 Task: In Heading  Britannic Bold with dark grey 1 1 colour. Font size of heading  '18 Pt. 'Font style of data Calibri. Font size of data  9 Pt. Alignment of headline & data Align top. Fill color in cell of heading  Red. Font color of data Black. Apply border in Data Diagonal Down Border. In the sheet  Attendance Tracking Spreadsheetbook
Action: Mouse moved to (5, 16)
Screenshot: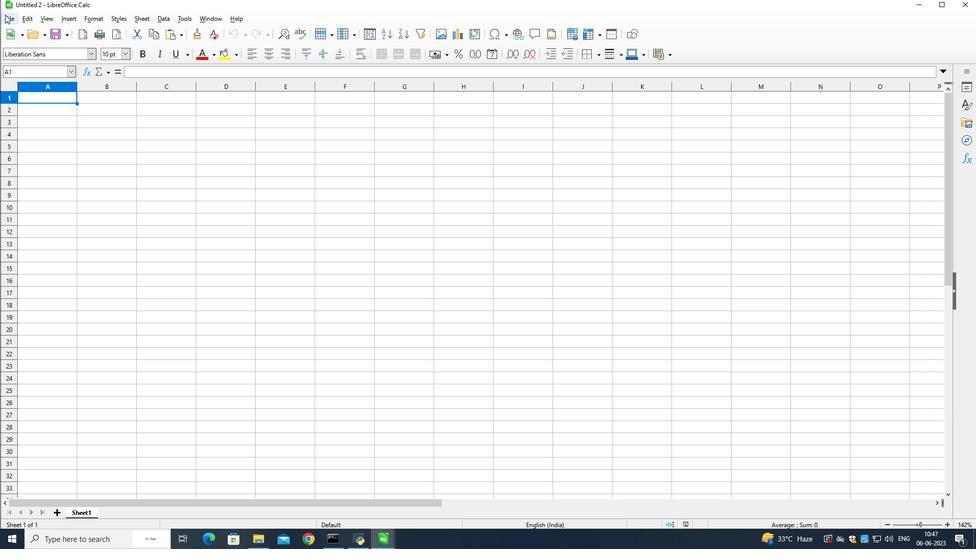 
Action: Mouse pressed left at (5, 16)
Screenshot: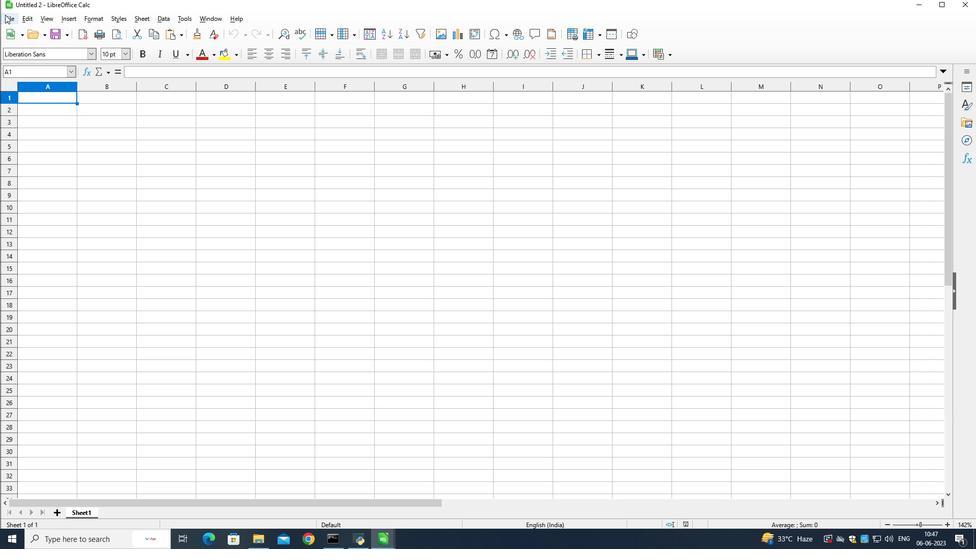 
Action: Mouse moved to (38, 38)
Screenshot: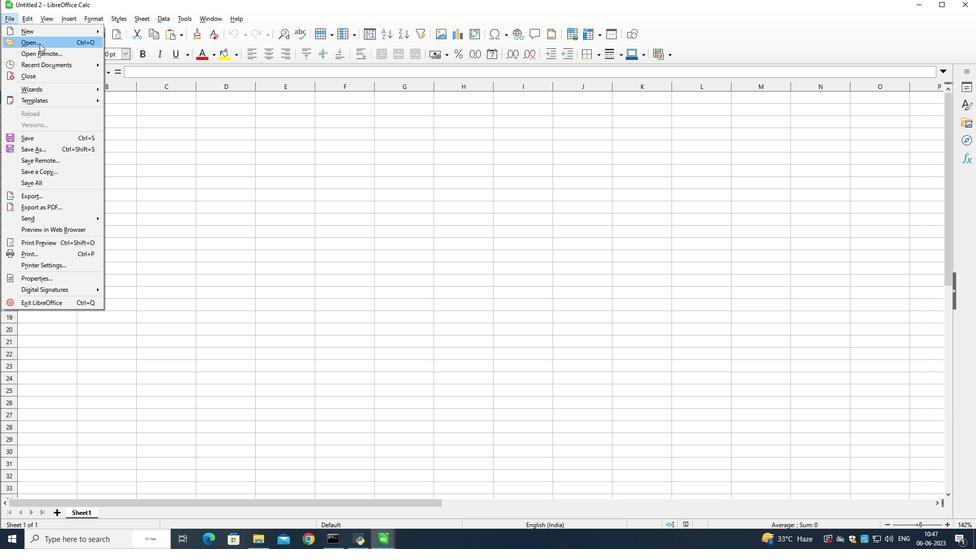 
Action: Mouse pressed left at (38, 38)
Screenshot: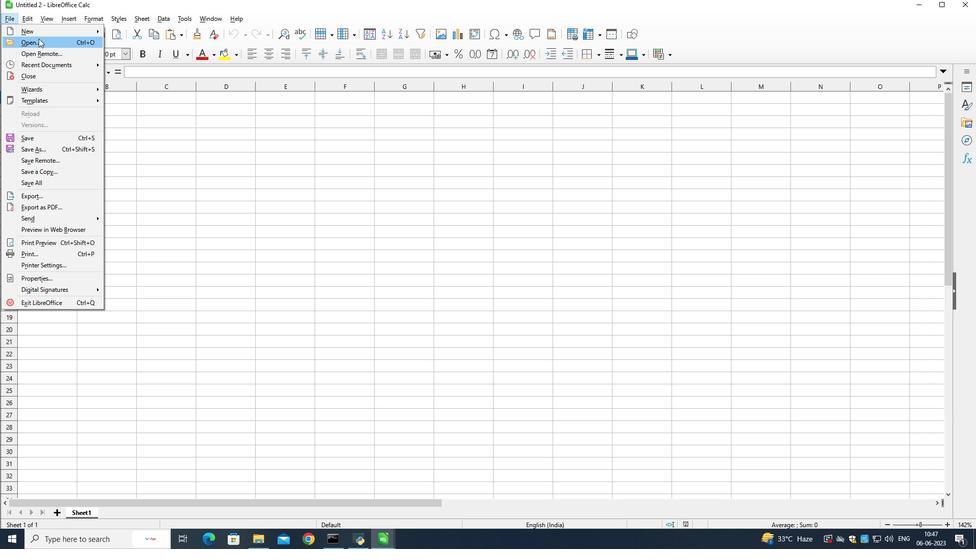 
Action: Mouse moved to (62, 135)
Screenshot: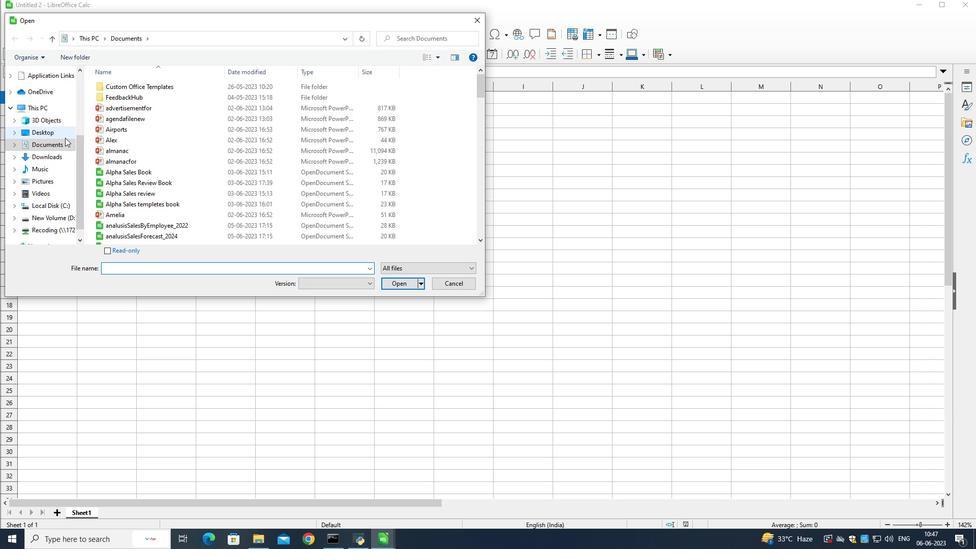 
Action: Mouse scrolled (62, 136) with delta (0, 0)
Screenshot: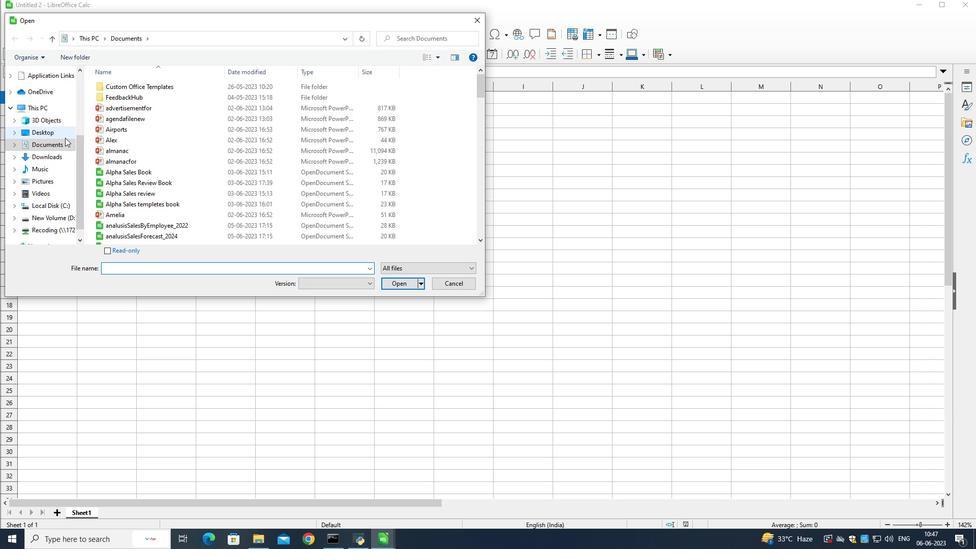 
Action: Mouse moved to (61, 134)
Screenshot: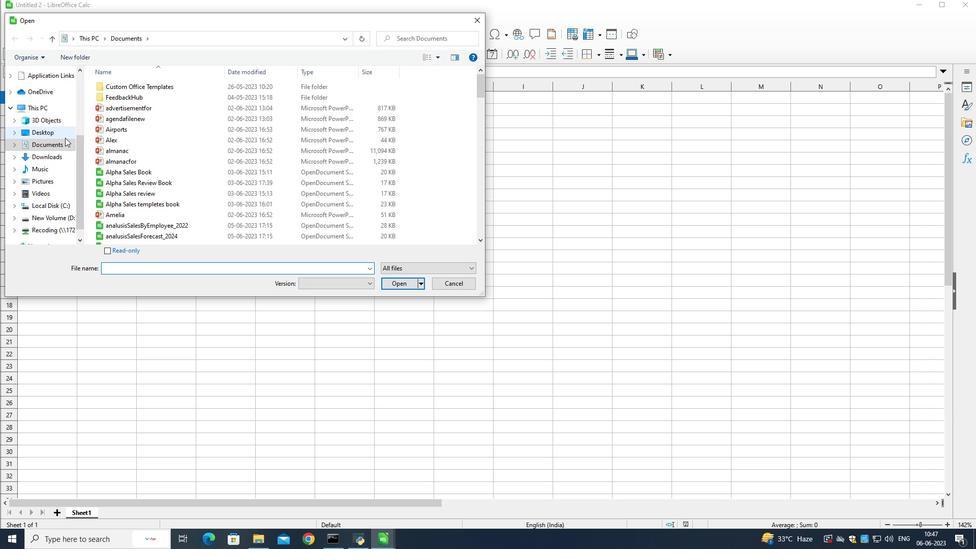
Action: Mouse scrolled (61, 134) with delta (0, 0)
Screenshot: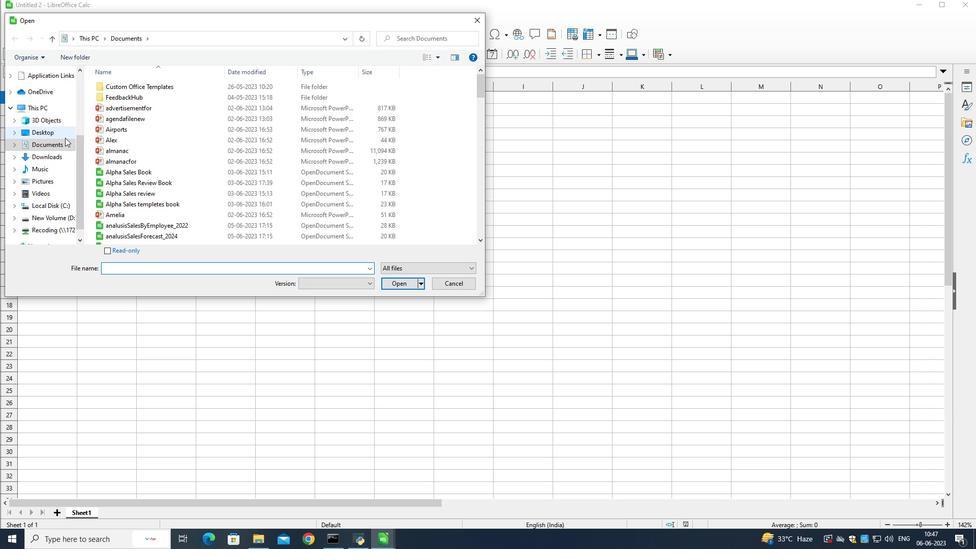 
Action: Mouse moved to (60, 131)
Screenshot: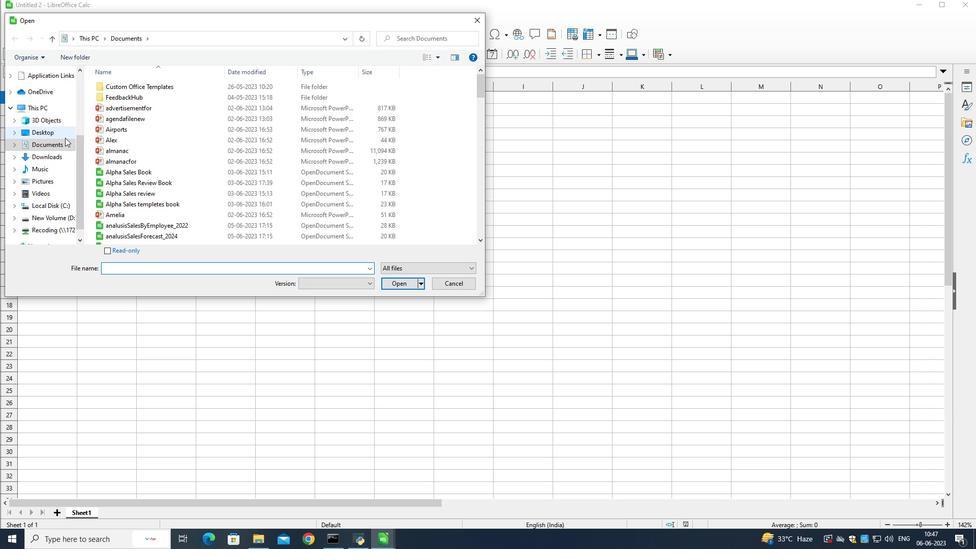 
Action: Mouse scrolled (60, 132) with delta (0, 0)
Screenshot: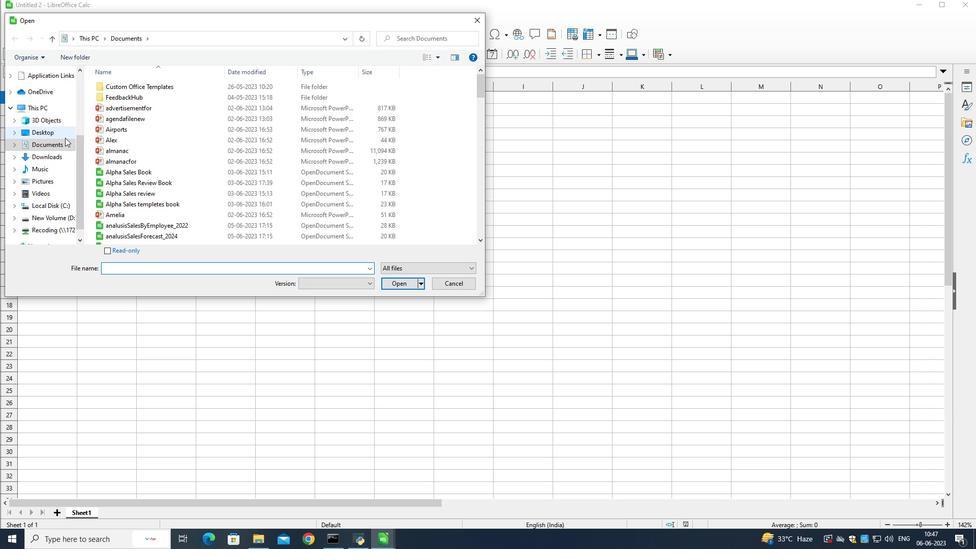 
Action: Mouse moved to (60, 129)
Screenshot: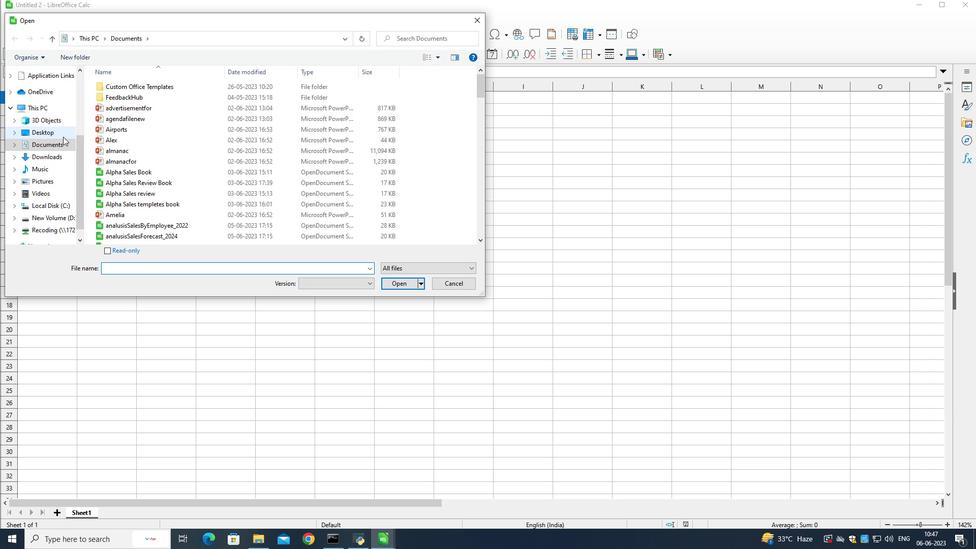 
Action: Mouse scrolled (60, 129) with delta (0, 0)
Screenshot: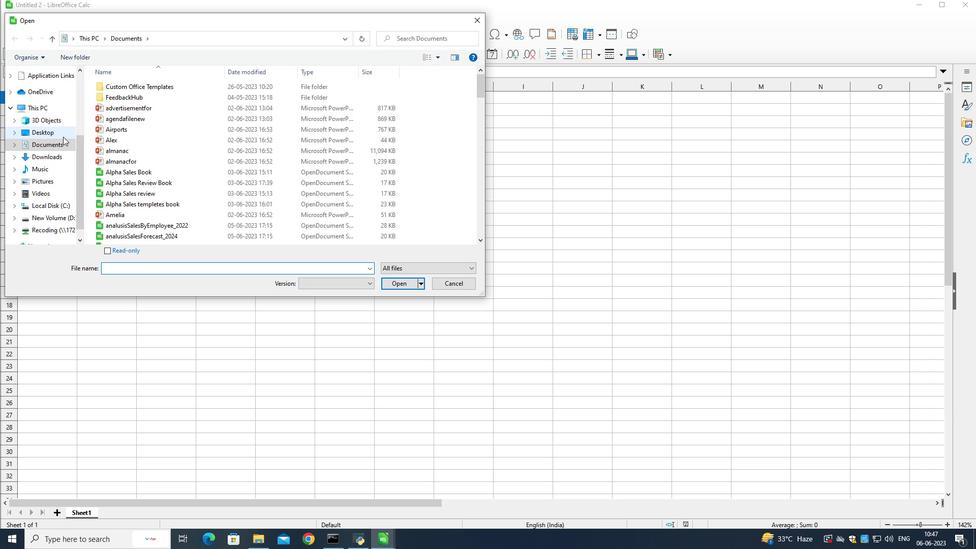 
Action: Mouse moved to (60, 129)
Screenshot: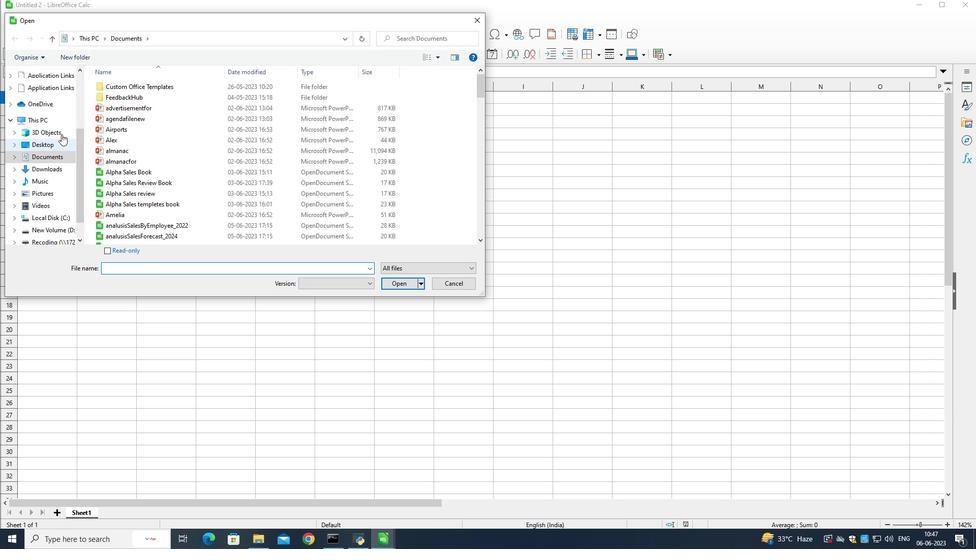 
Action: Mouse scrolled (60, 129) with delta (0, 0)
Screenshot: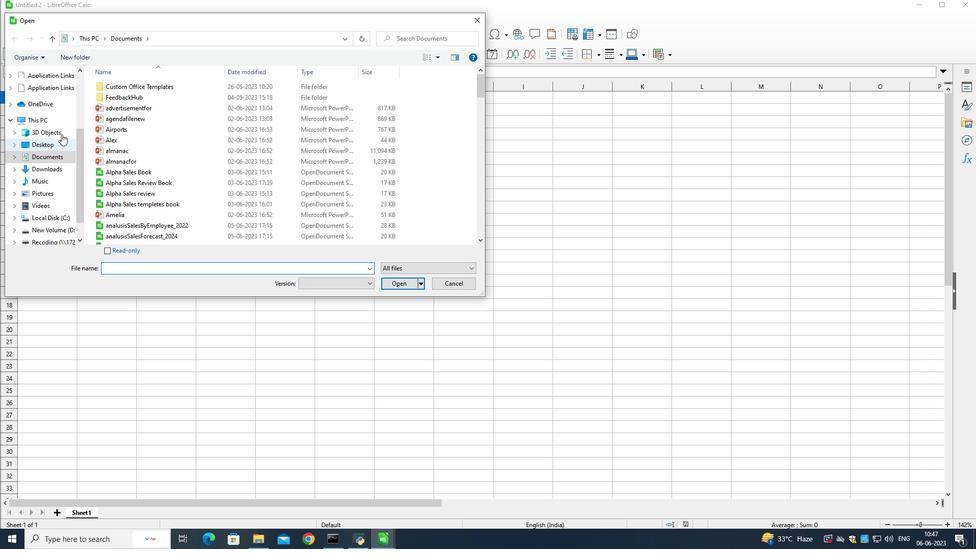 
Action: Mouse moved to (60, 126)
Screenshot: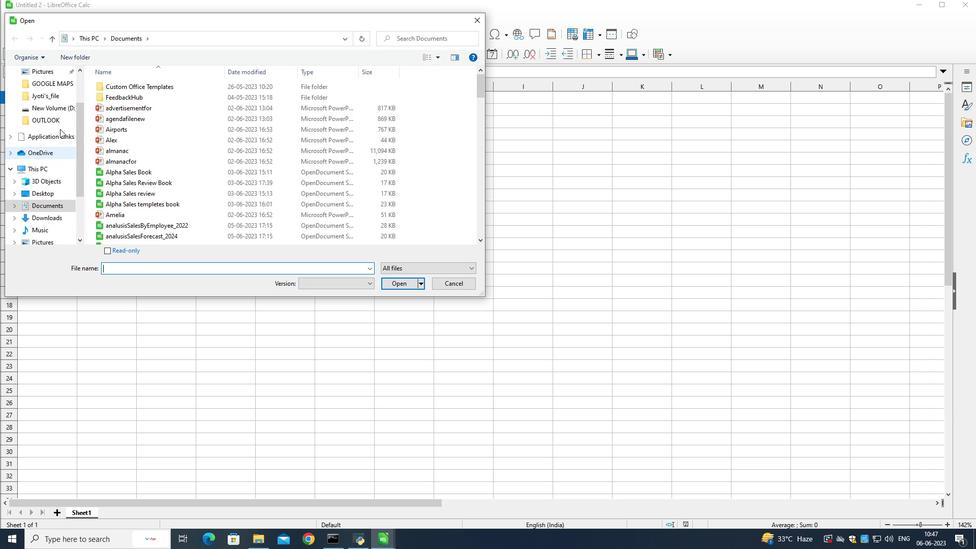 
Action: Mouse scrolled (60, 129) with delta (0, 0)
Screenshot: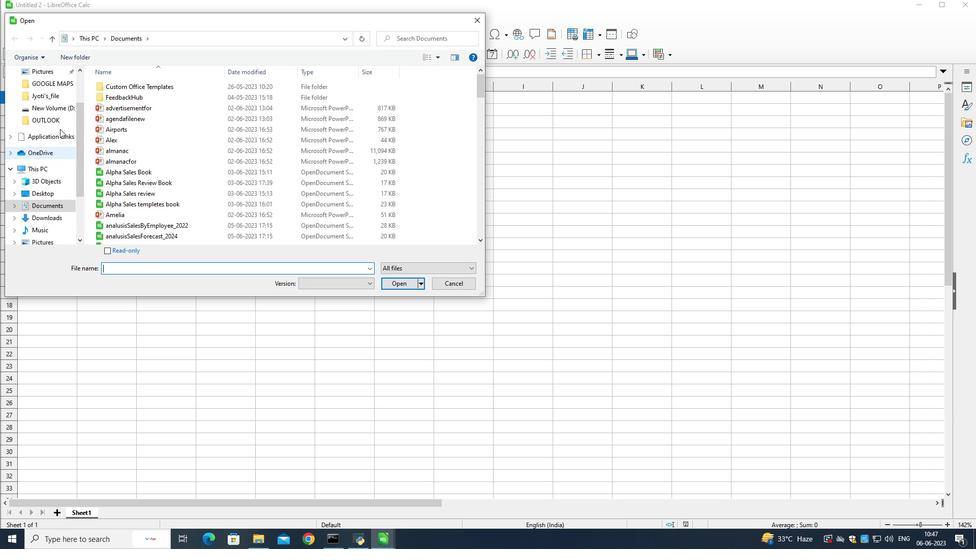 
Action: Mouse scrolled (60, 128) with delta (0, 0)
Screenshot: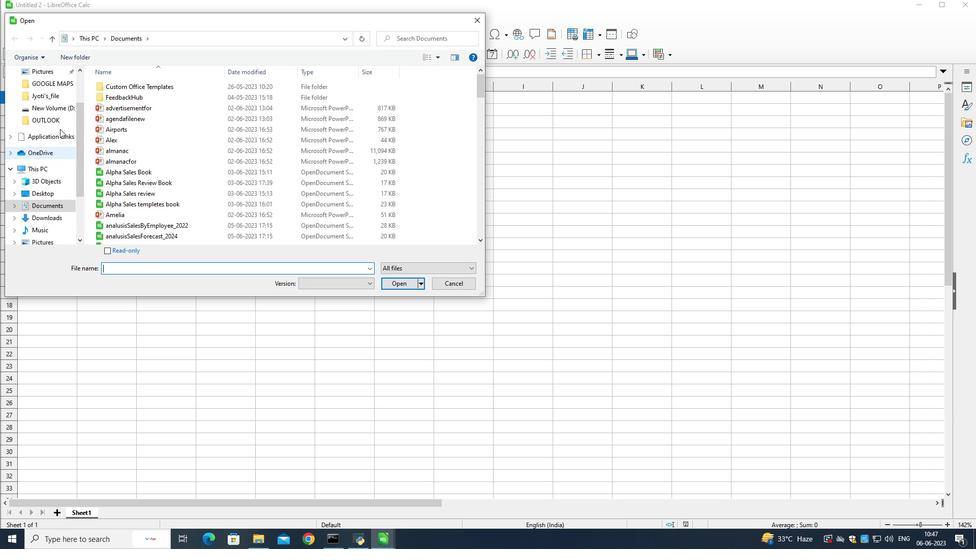 
Action: Mouse moved to (60, 126)
Screenshot: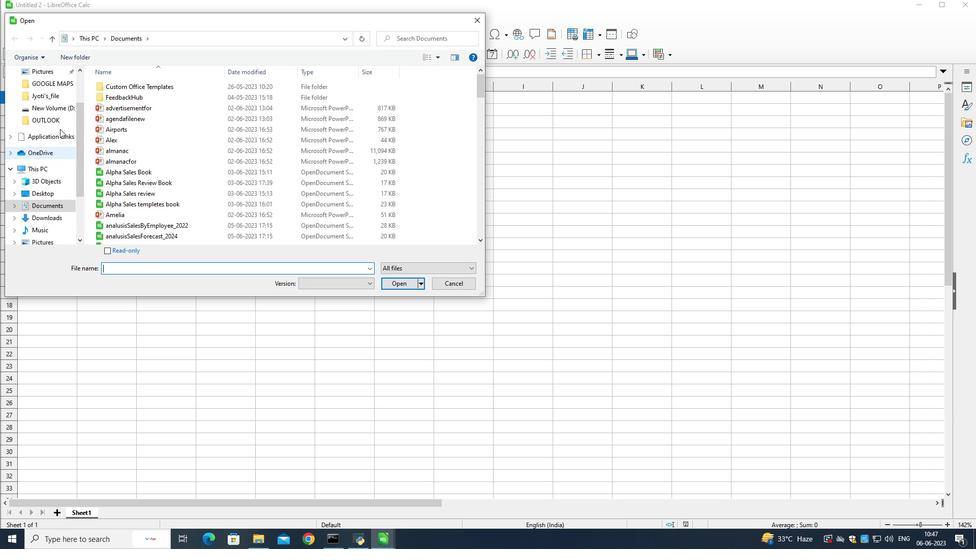 
Action: Mouse scrolled (60, 127) with delta (0, 0)
Screenshot: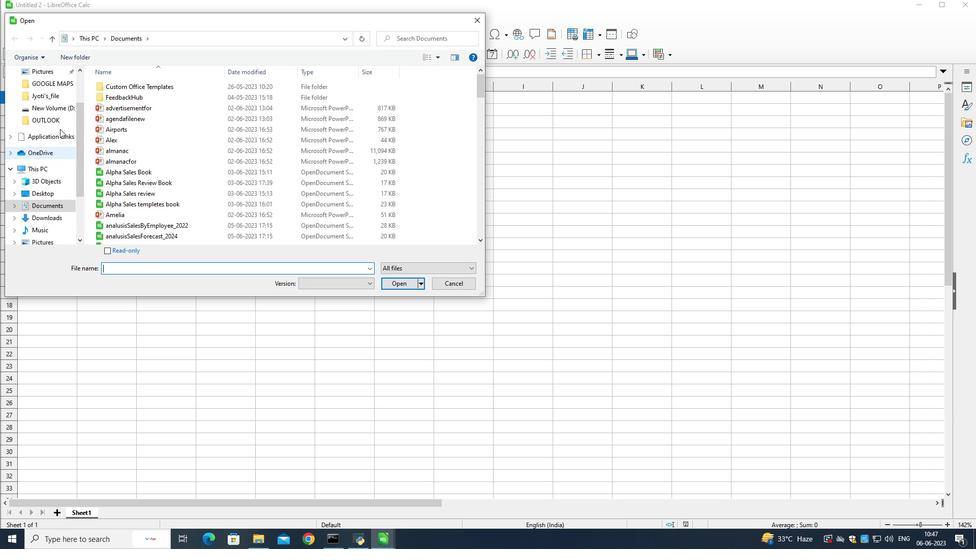 
Action: Mouse scrolled (60, 126) with delta (0, 0)
Screenshot: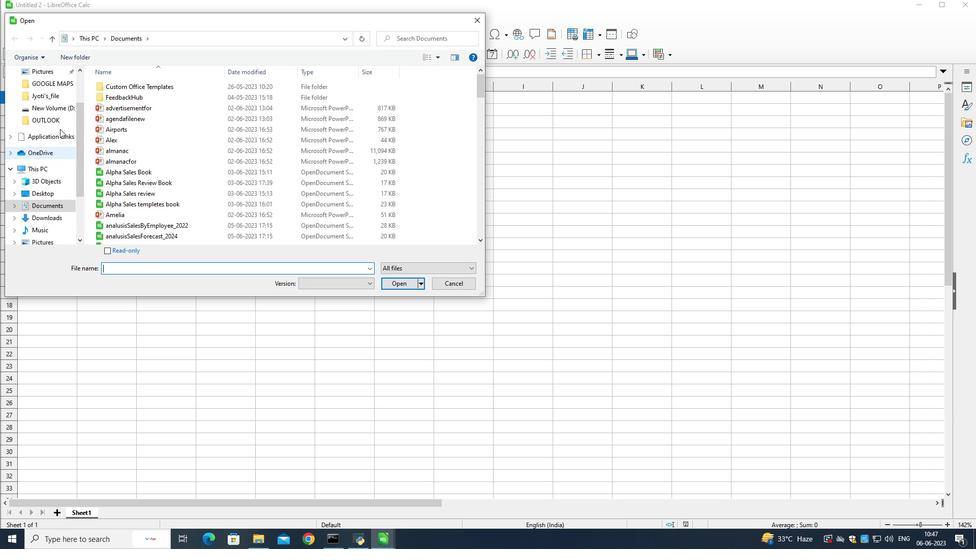 
Action: Mouse moved to (49, 81)
Screenshot: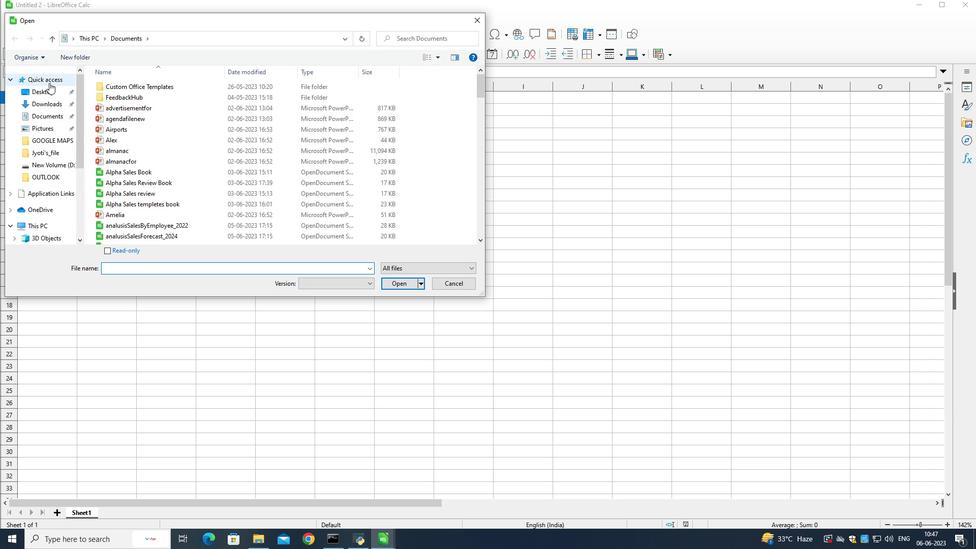 
Action: Mouse pressed left at (49, 81)
Screenshot: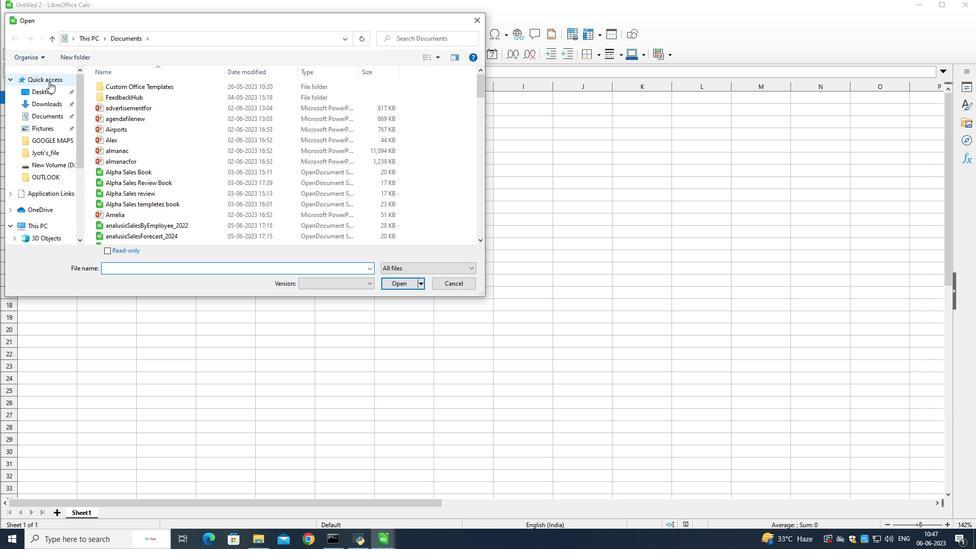 
Action: Mouse moved to (201, 202)
Screenshot: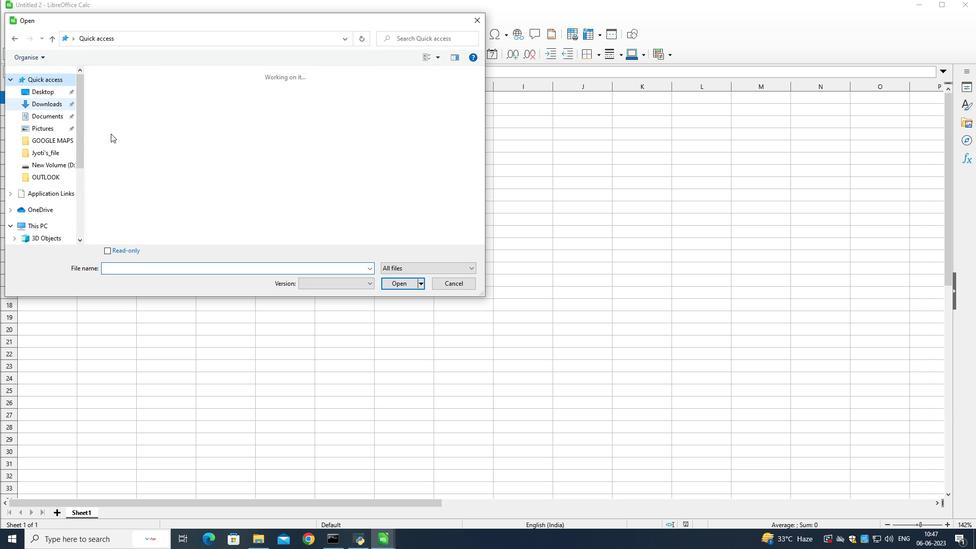 
Action: Mouse scrolled (201, 203) with delta (0, 0)
Screenshot: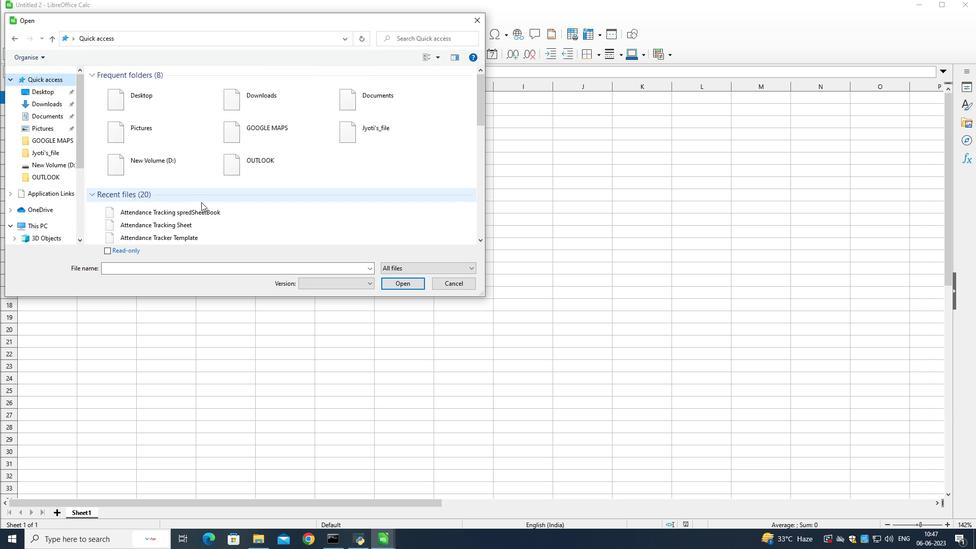 
Action: Mouse scrolled (201, 203) with delta (0, 0)
Screenshot: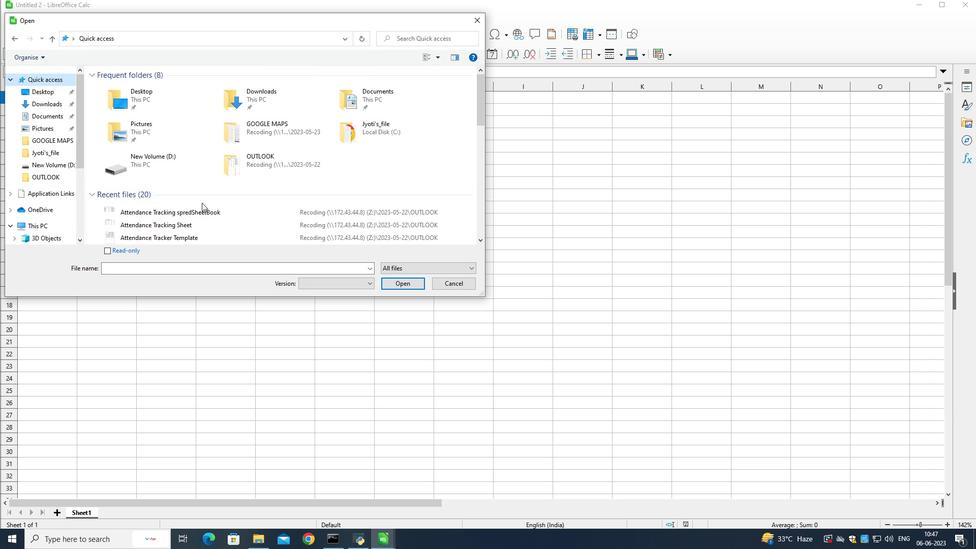 
Action: Mouse scrolled (201, 203) with delta (0, 0)
Screenshot: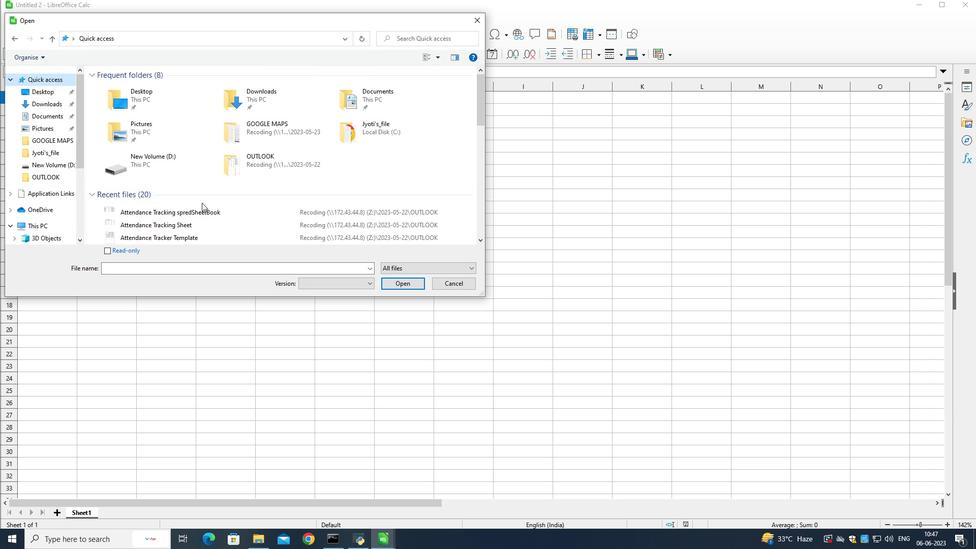 
Action: Mouse scrolled (201, 203) with delta (0, 0)
Screenshot: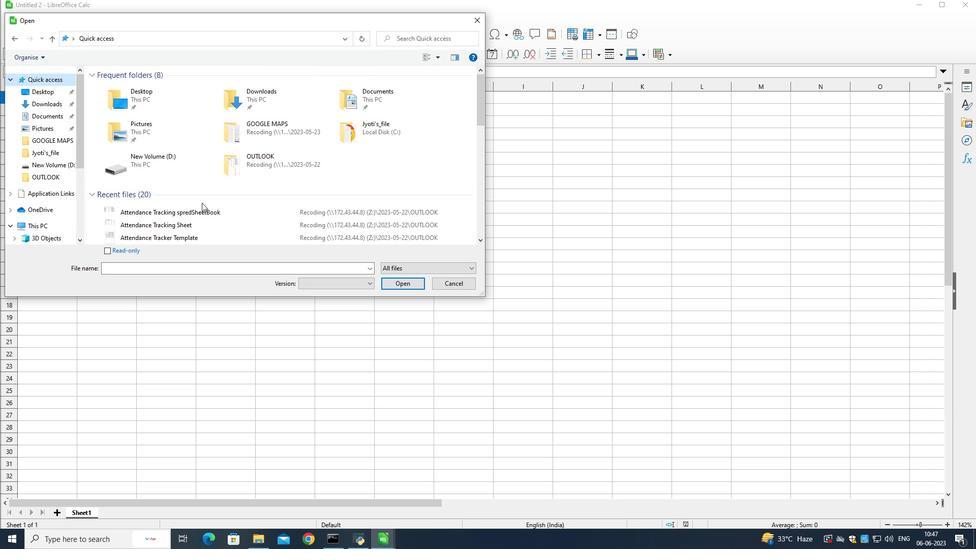 
Action: Mouse moved to (200, 212)
Screenshot: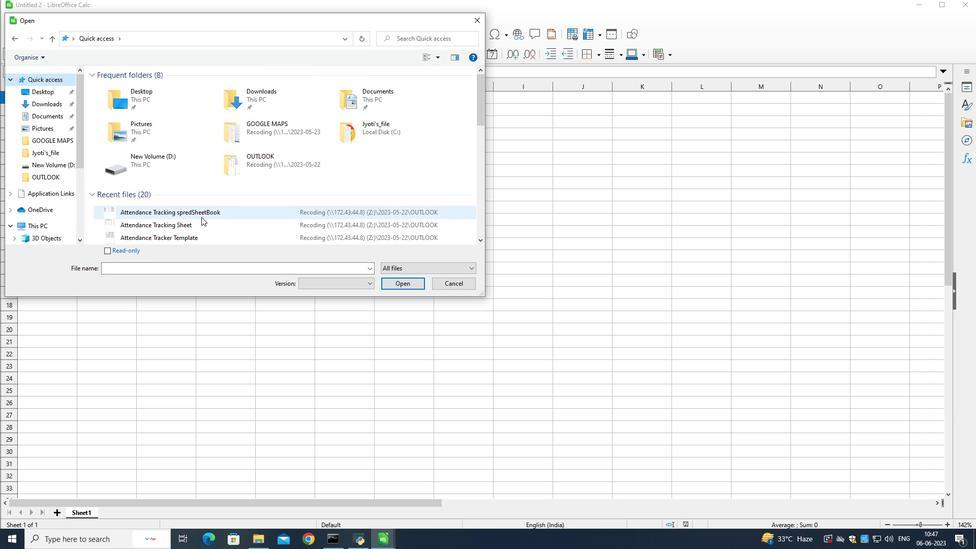 
Action: Mouse pressed left at (200, 212)
Screenshot: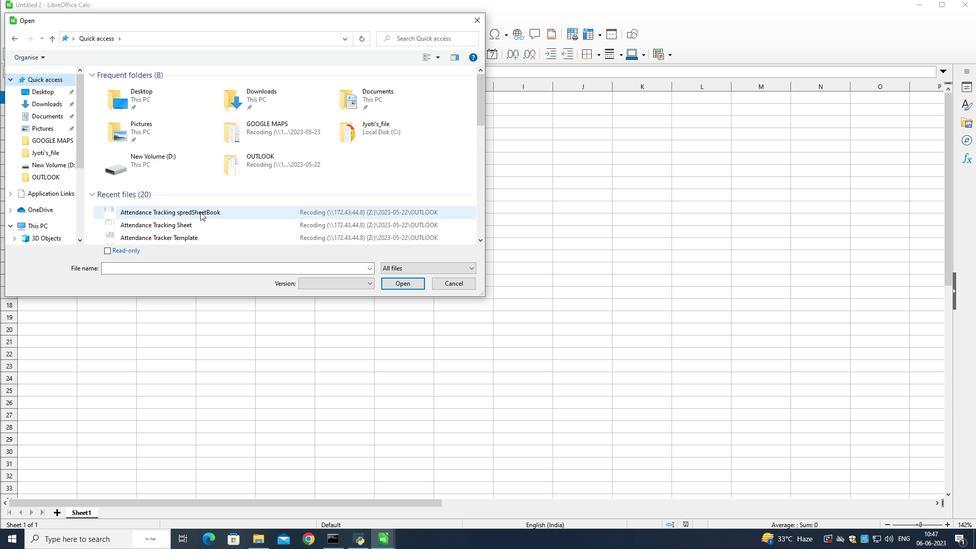 
Action: Mouse moved to (397, 285)
Screenshot: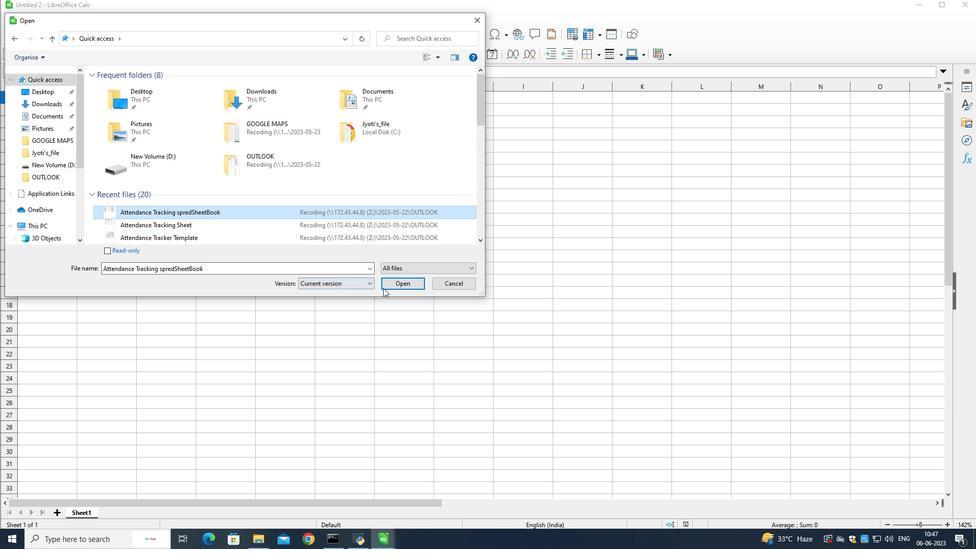 
Action: Mouse pressed left at (397, 285)
Screenshot: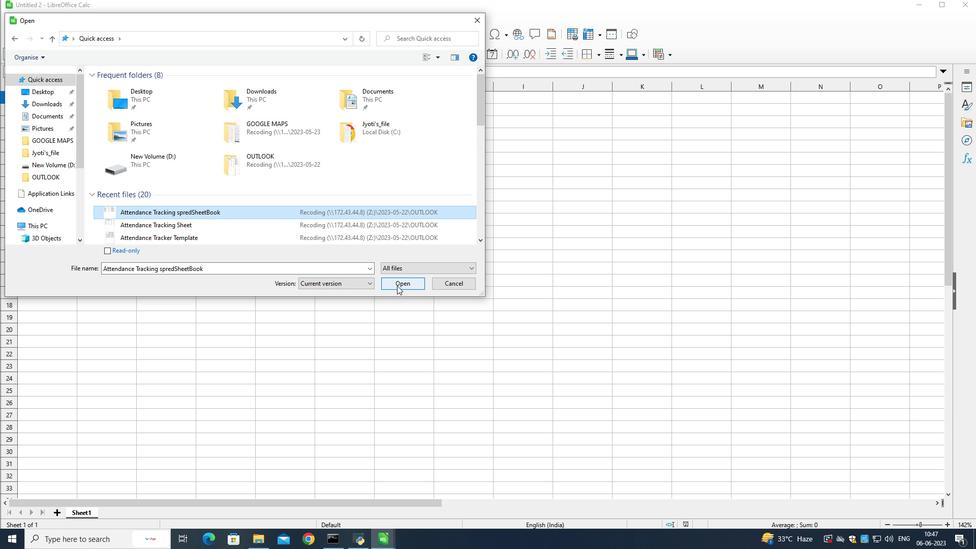 
Action: Mouse moved to (135, 107)
Screenshot: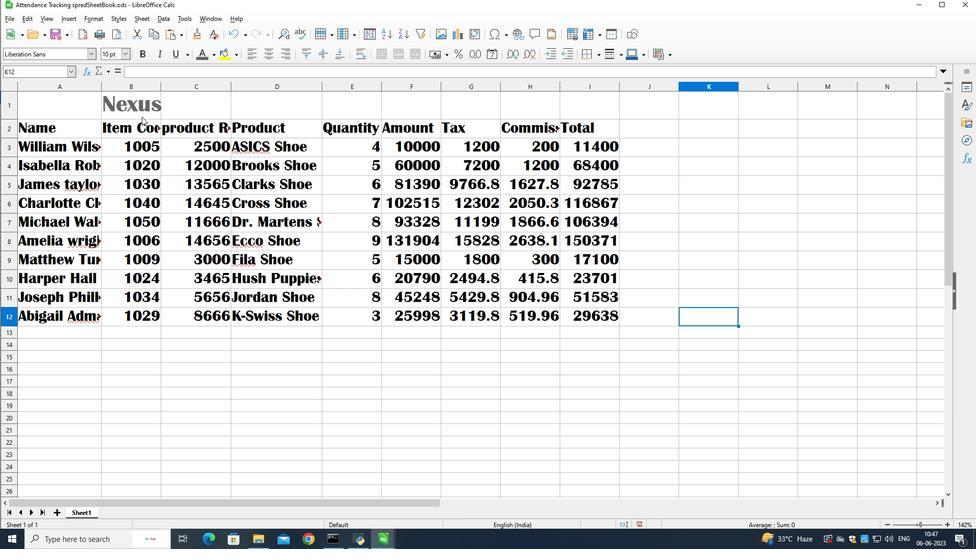
Action: Mouse pressed left at (135, 107)
Screenshot: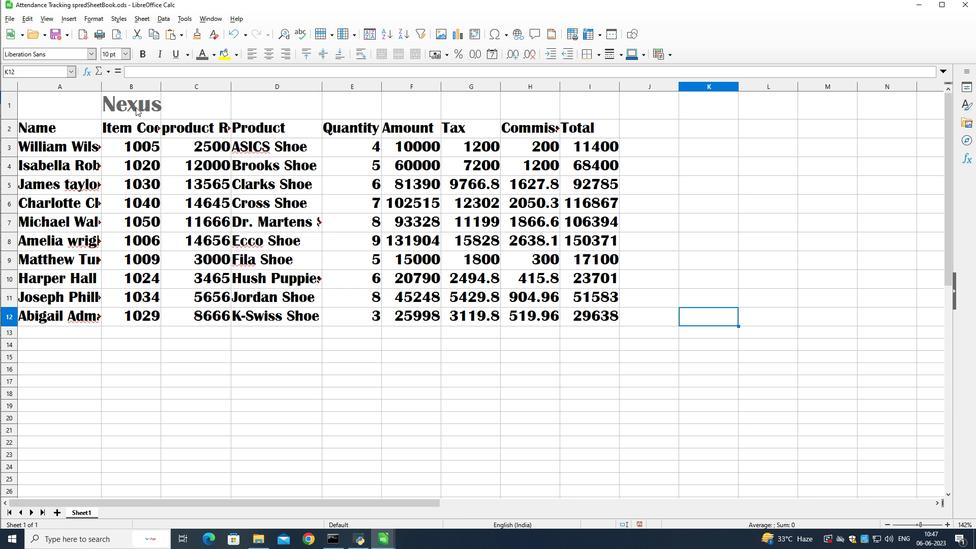 
Action: Mouse pressed left at (135, 107)
Screenshot: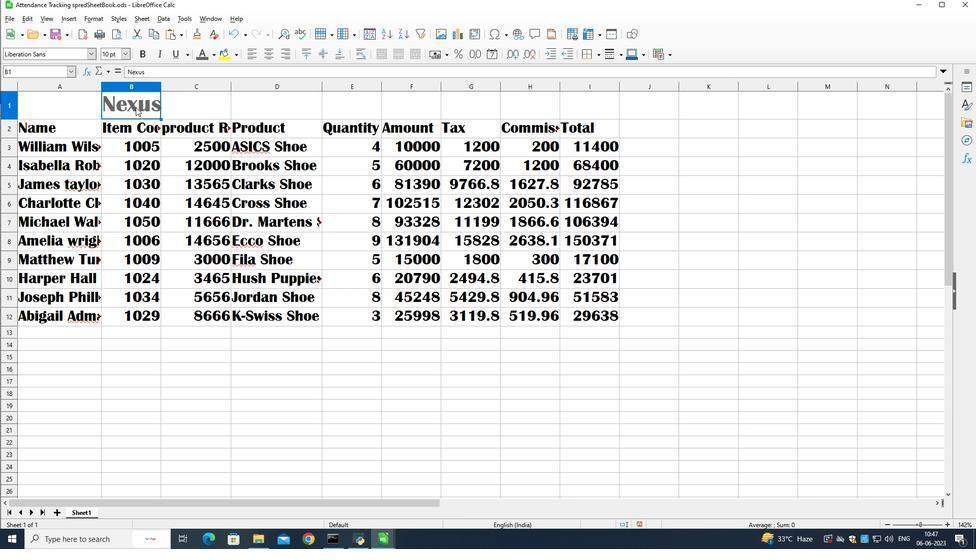 
Action: Mouse moved to (135, 107)
Screenshot: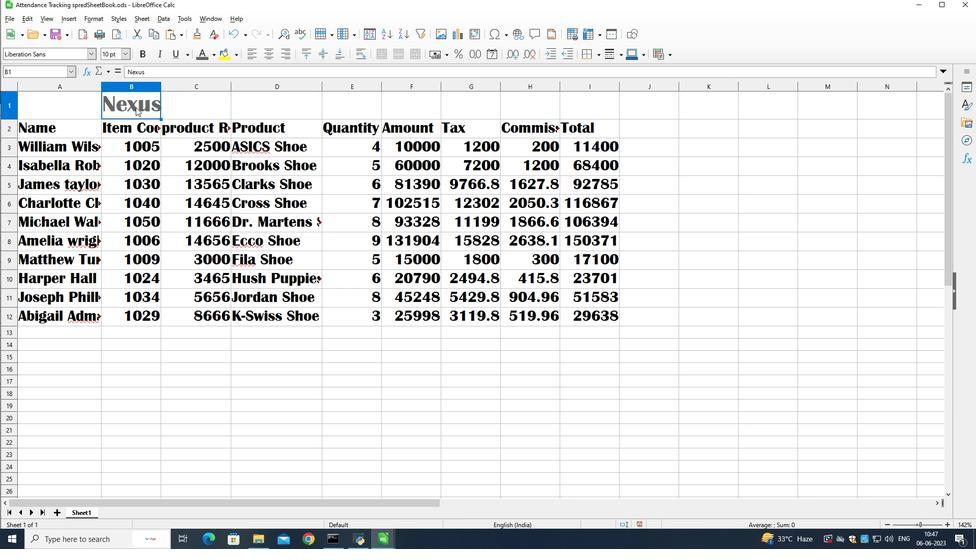 
Action: Mouse pressed left at (135, 107)
Screenshot: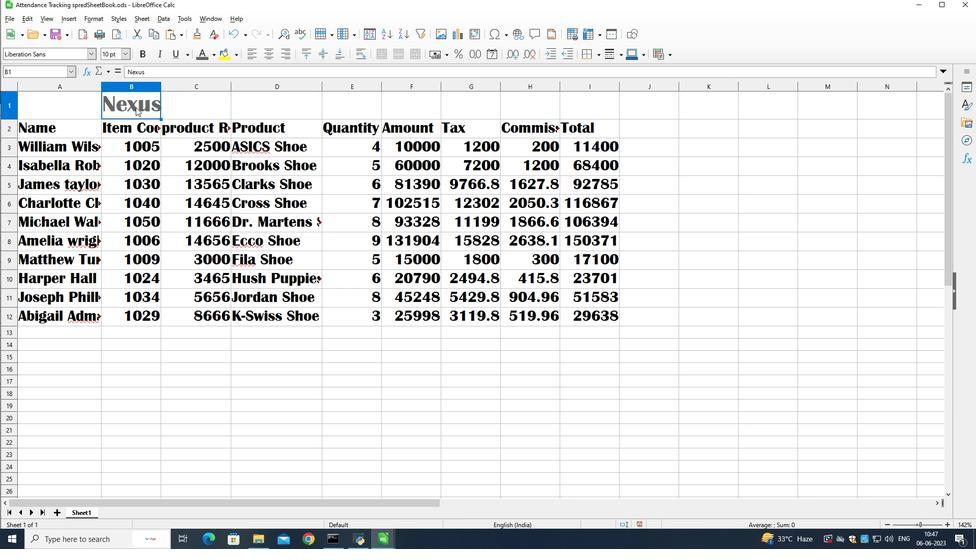 
Action: Mouse moved to (59, 52)
Screenshot: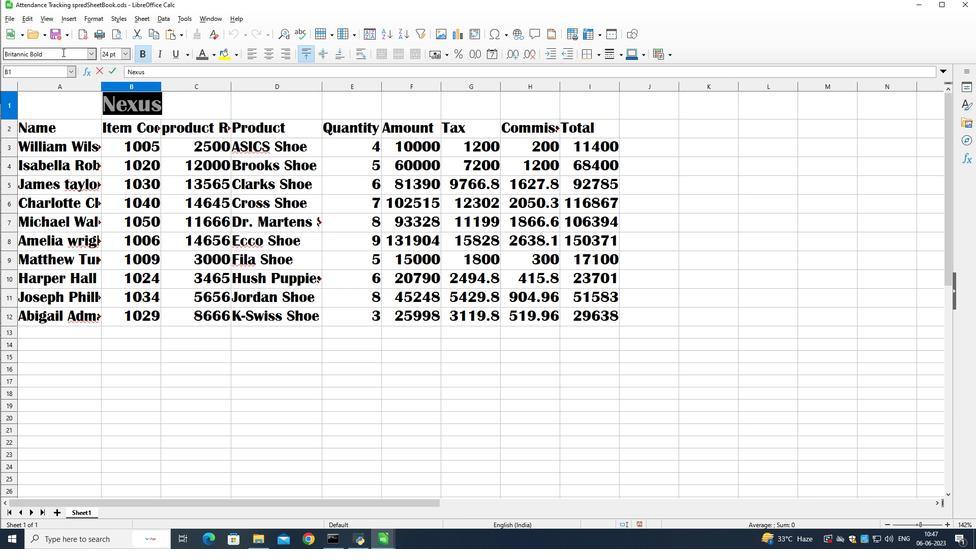 
Action: Mouse pressed left at (59, 52)
Screenshot: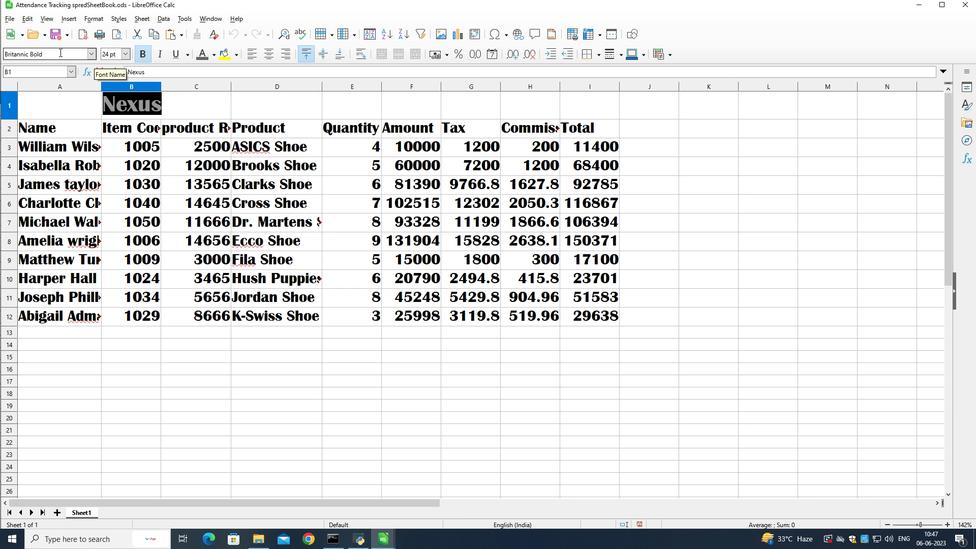 
Action: Mouse pressed left at (59, 52)
Screenshot: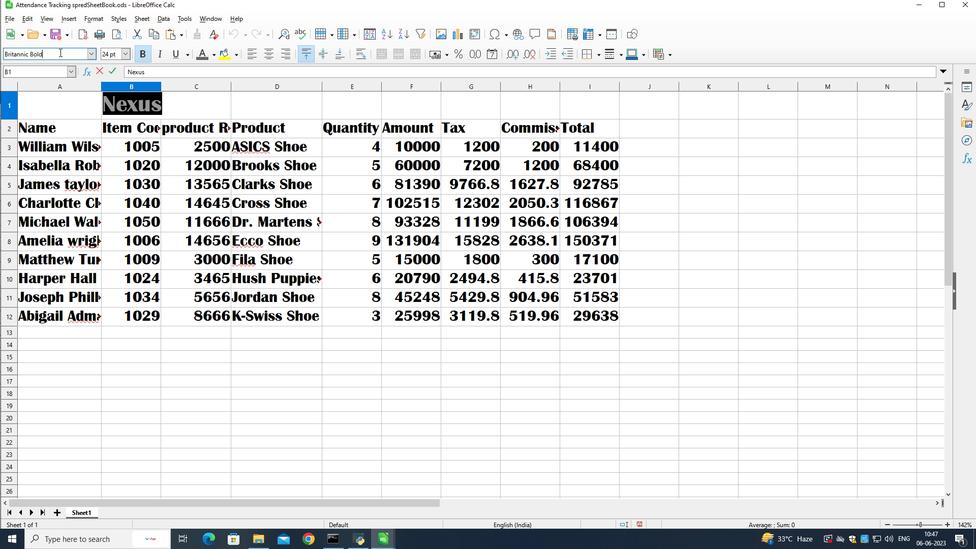 
Action: Mouse pressed left at (59, 52)
Screenshot: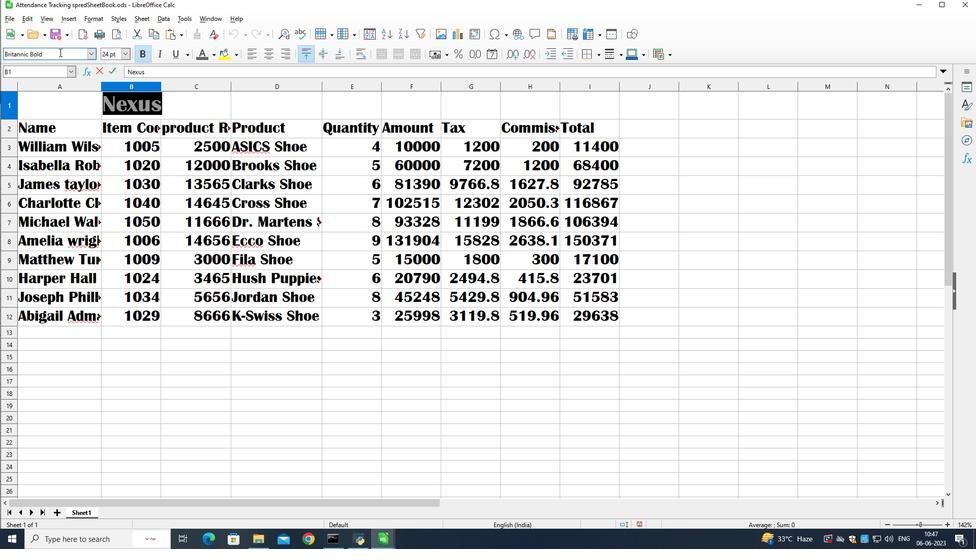 
Action: Mouse pressed left at (59, 52)
Screenshot: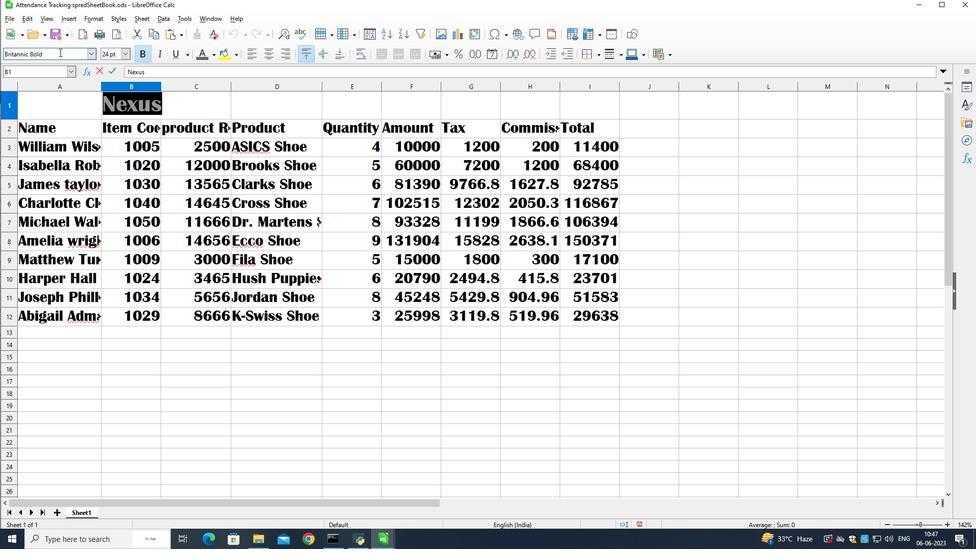 
Action: Key pressed <Key.enter>
Screenshot: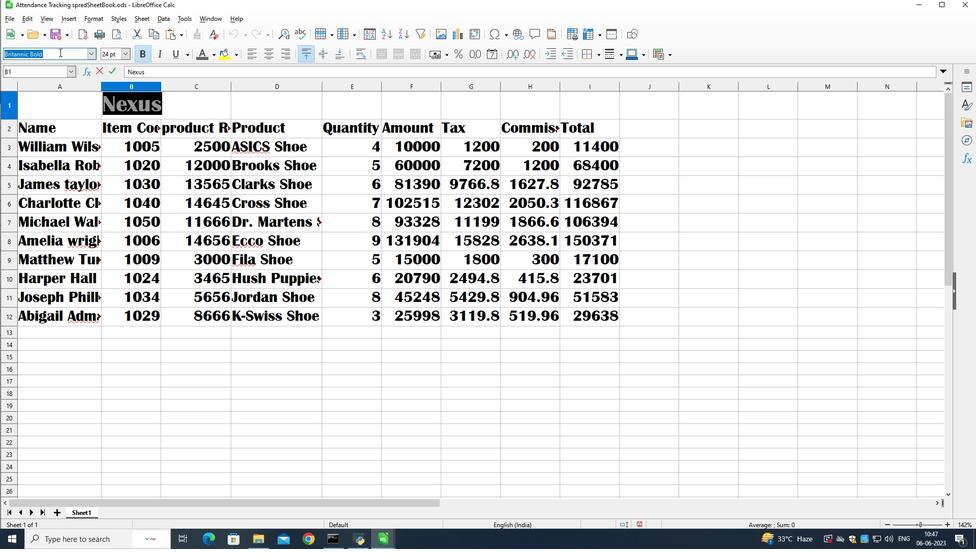 
Action: Mouse moved to (199, 50)
Screenshot: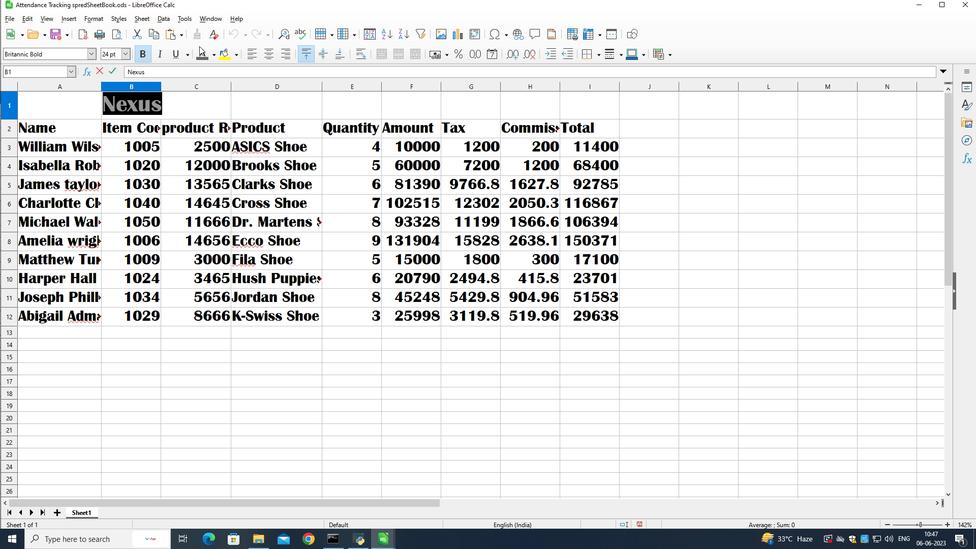 
Action: Mouse pressed left at (199, 50)
Screenshot: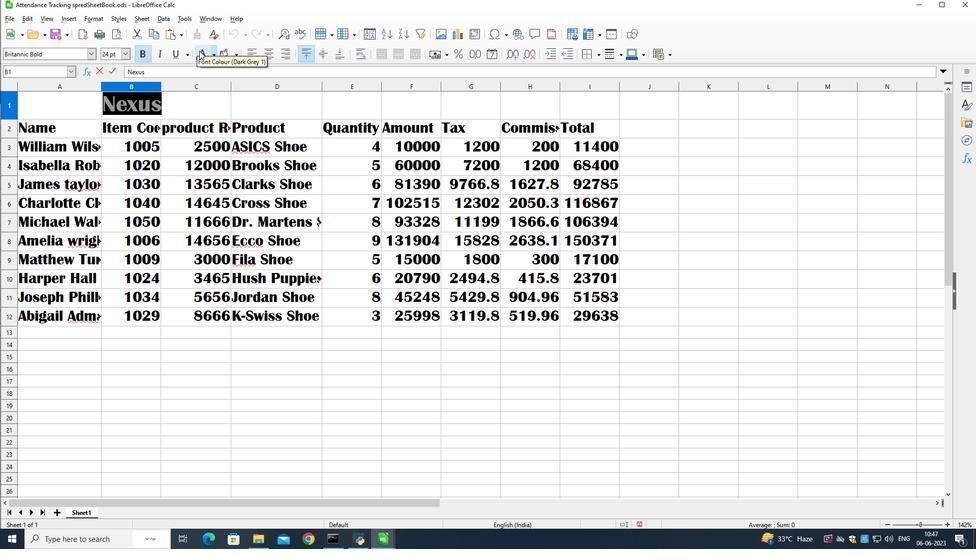 
Action: Mouse moved to (124, 54)
Screenshot: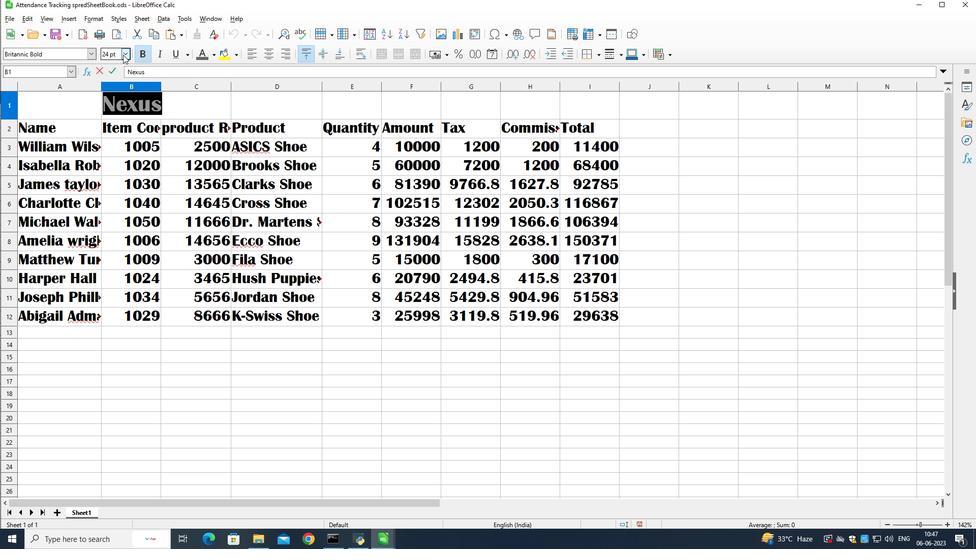 
Action: Mouse pressed left at (124, 54)
Screenshot: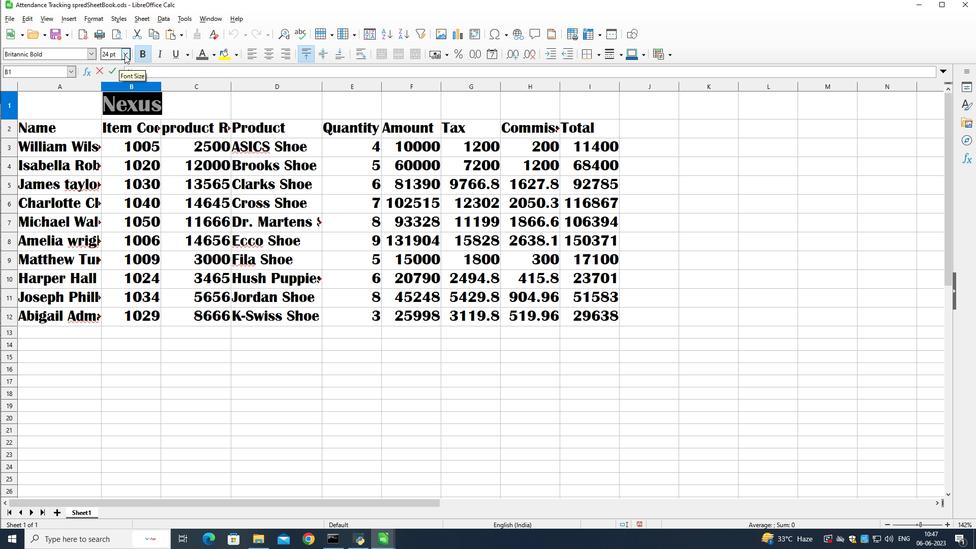 
Action: Mouse moved to (107, 135)
Screenshot: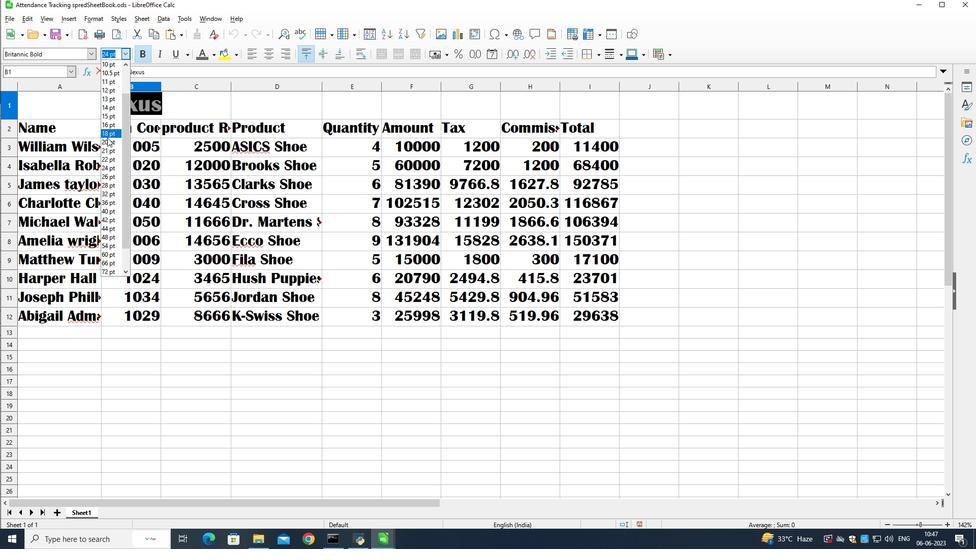 
Action: Mouse pressed left at (107, 135)
Screenshot: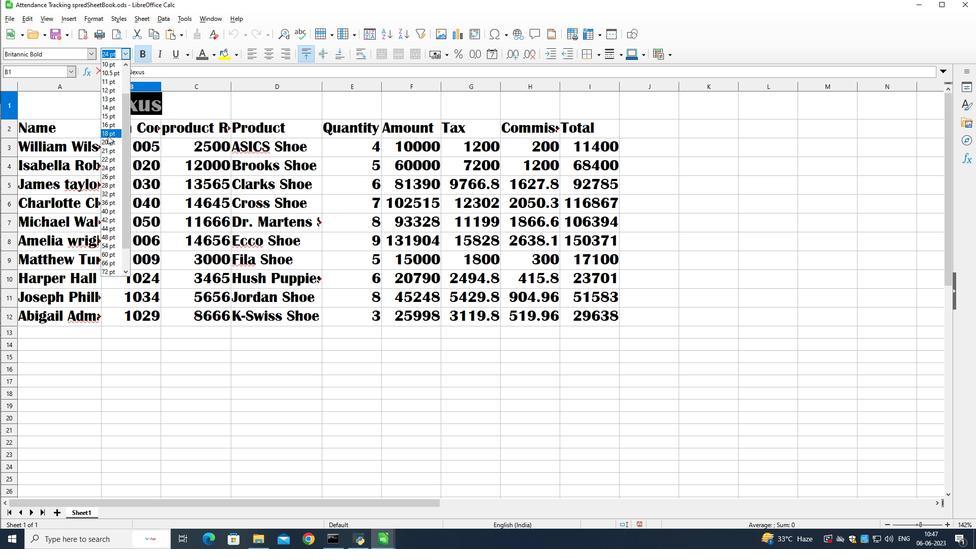 
Action: Mouse moved to (122, 334)
Screenshot: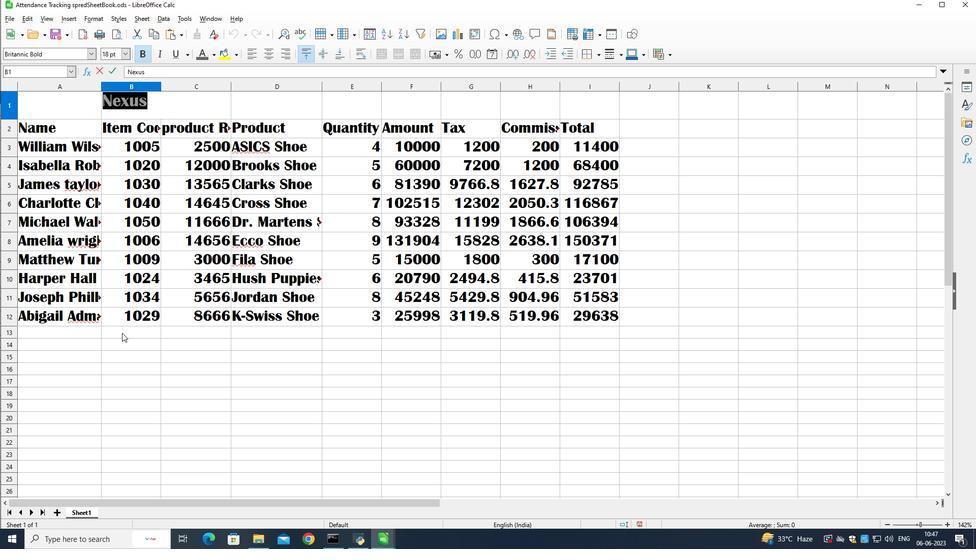 
Action: Mouse pressed left at (122, 334)
Screenshot: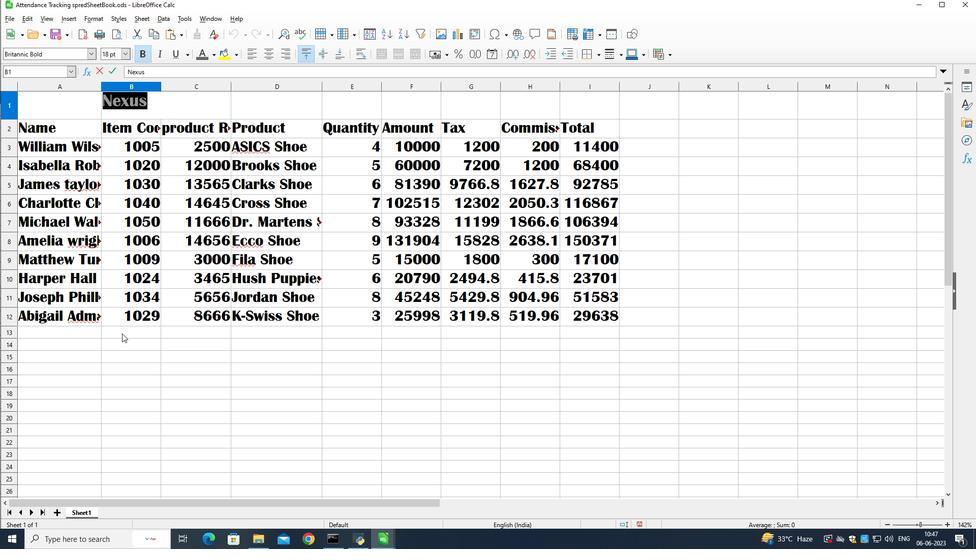 
Action: Mouse moved to (55, 121)
Screenshot: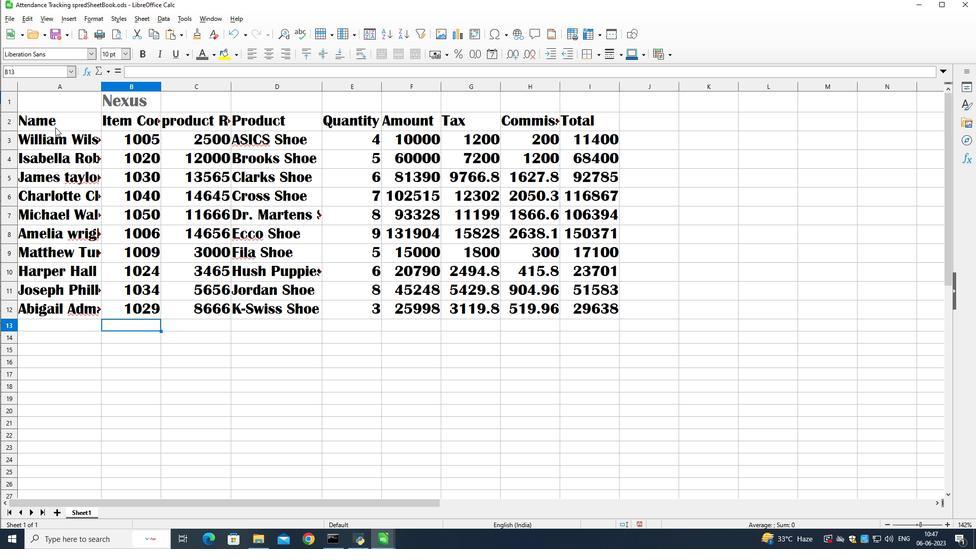 
Action: Mouse pressed left at (55, 121)
Screenshot: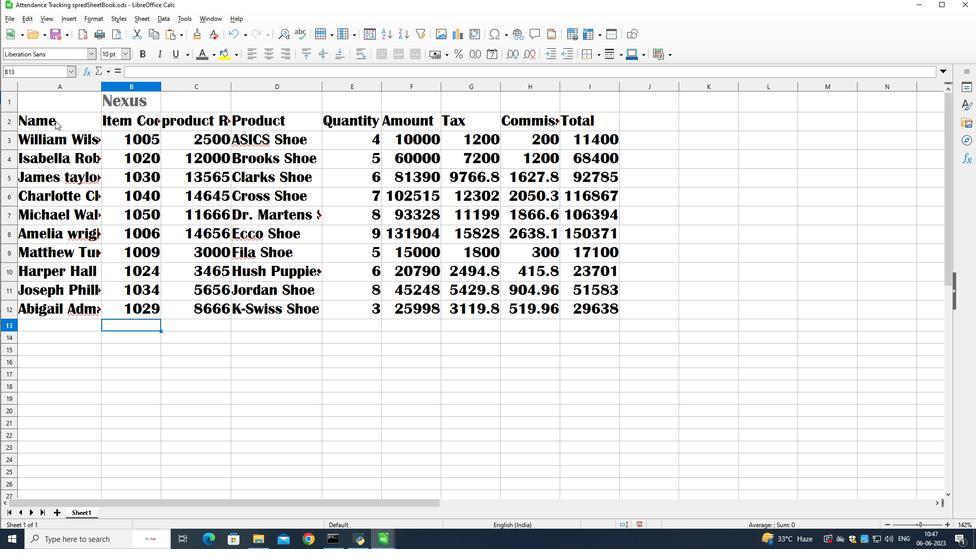 
Action: Mouse moved to (46, 52)
Screenshot: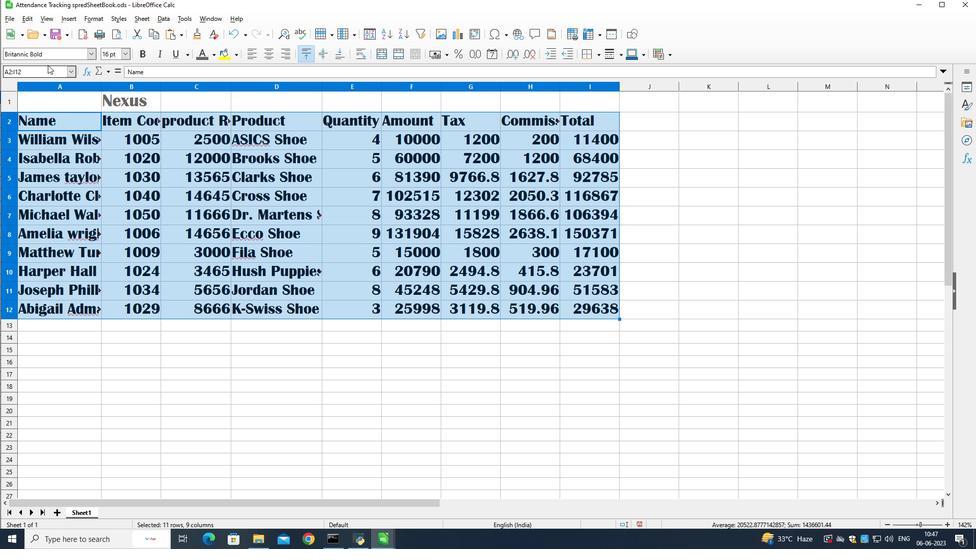 
Action: Mouse pressed left at (46, 52)
Screenshot: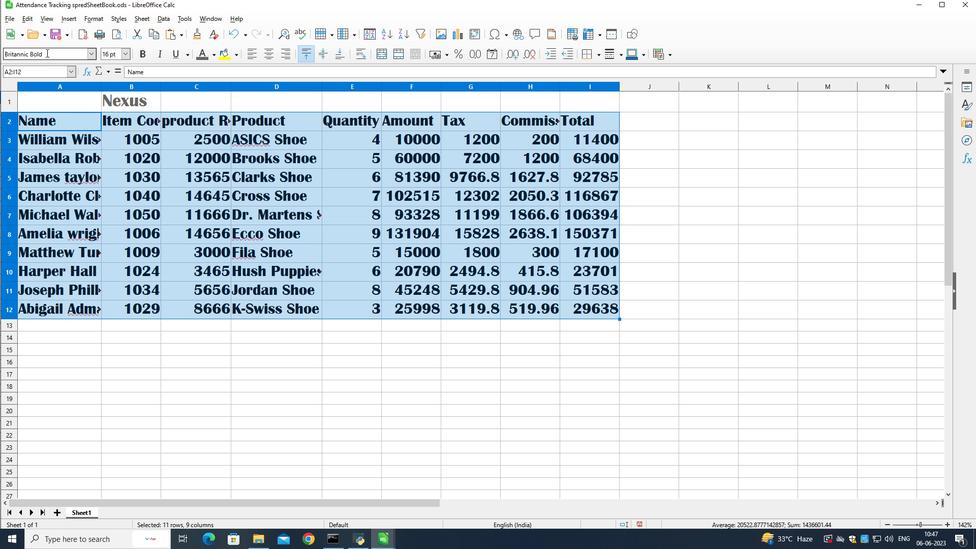 
Action: Mouse pressed left at (46, 52)
Screenshot: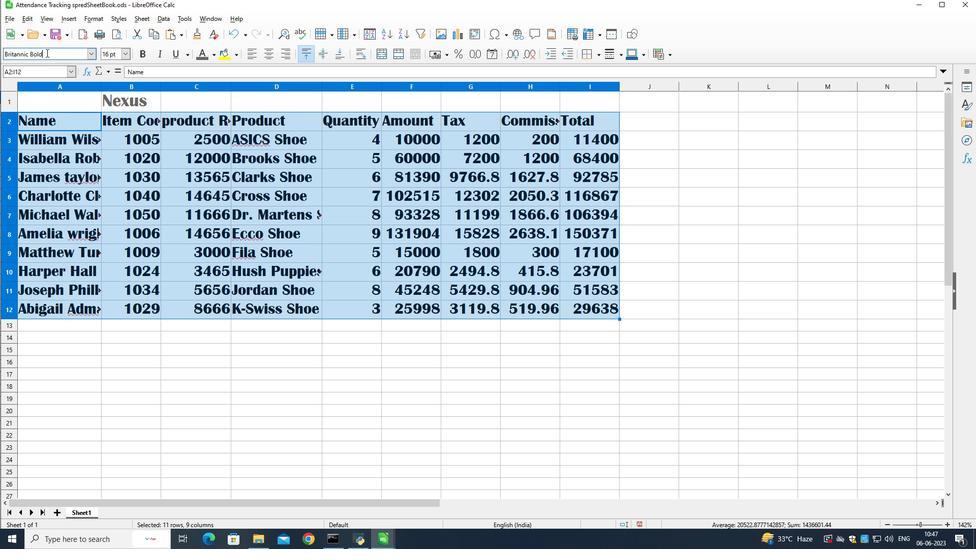 
Action: Mouse pressed left at (46, 52)
Screenshot: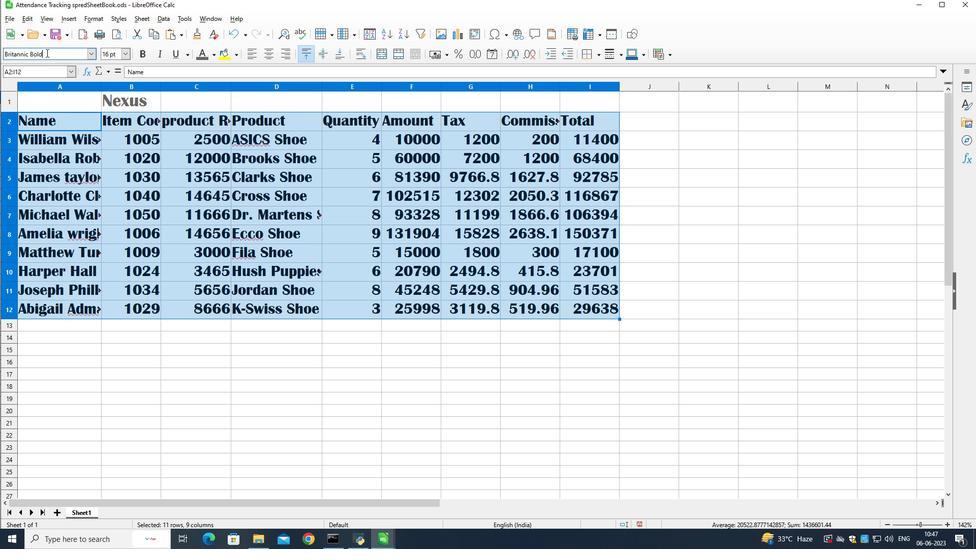 
Action: Key pressed calibri<Key.enter>
Screenshot: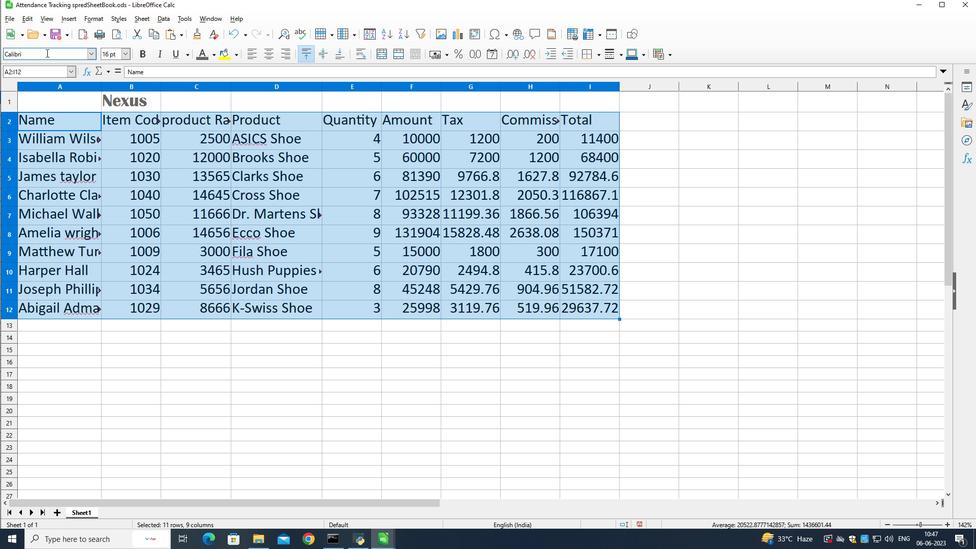 
Action: Mouse moved to (127, 54)
Screenshot: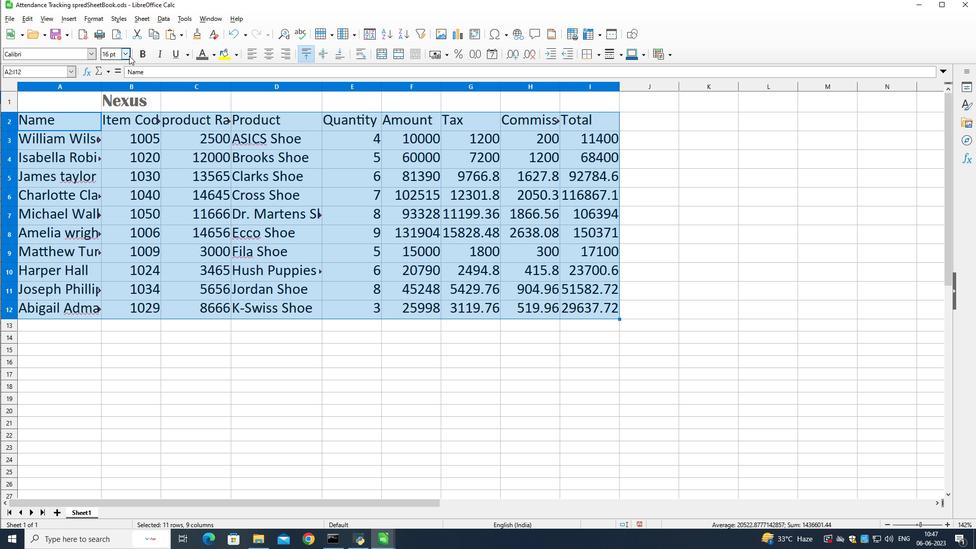 
Action: Mouse pressed left at (127, 54)
Screenshot: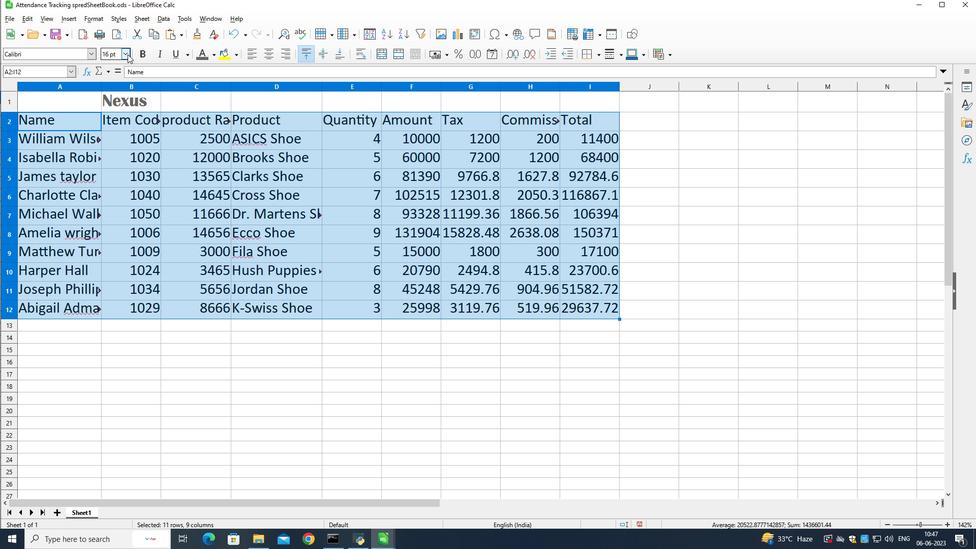 
Action: Mouse moved to (116, 91)
Screenshot: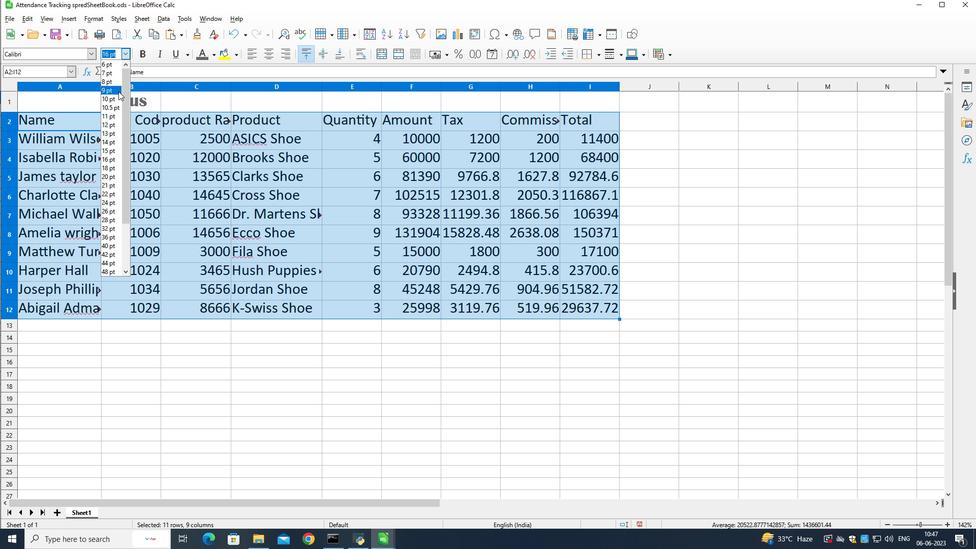 
Action: Mouse pressed left at (116, 91)
Screenshot: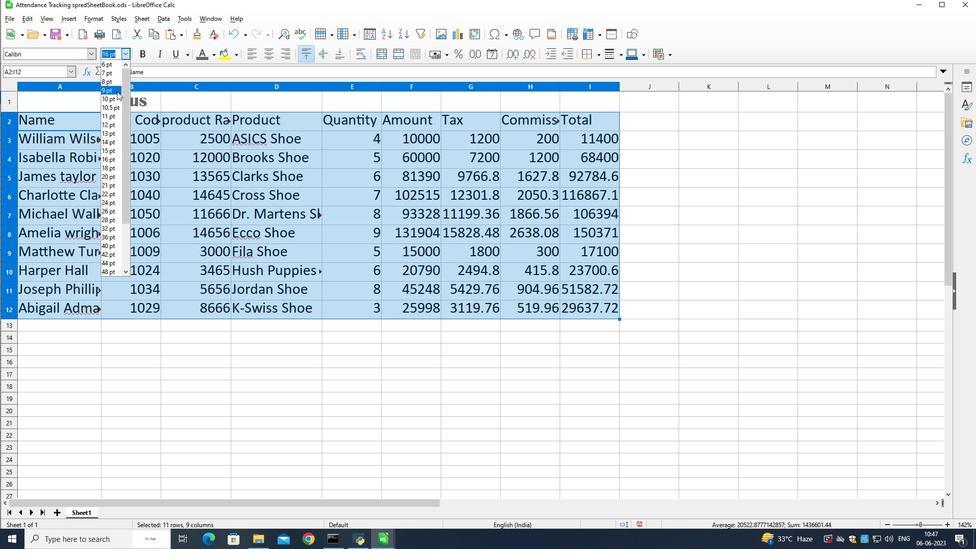 
Action: Mouse moved to (97, 251)
Screenshot: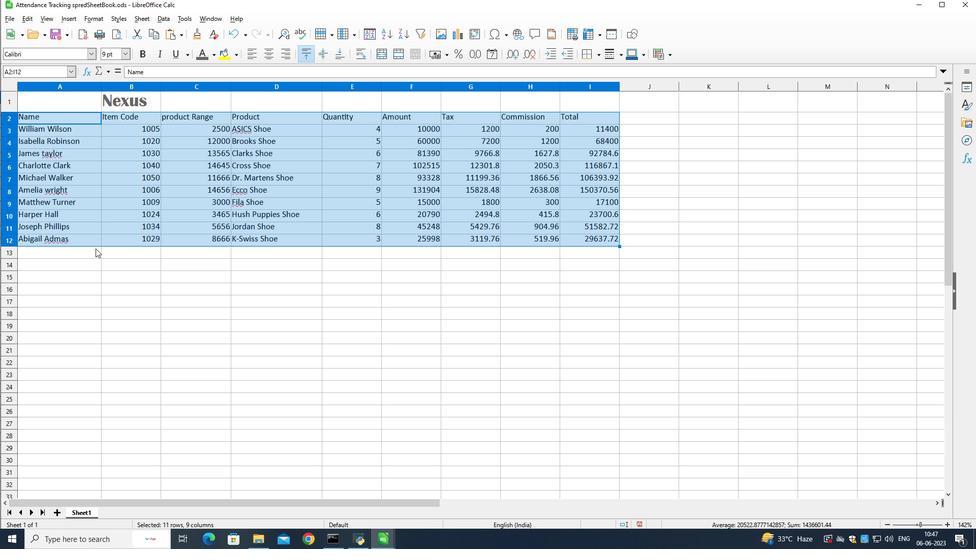 
Action: Mouse pressed left at (97, 251)
Screenshot: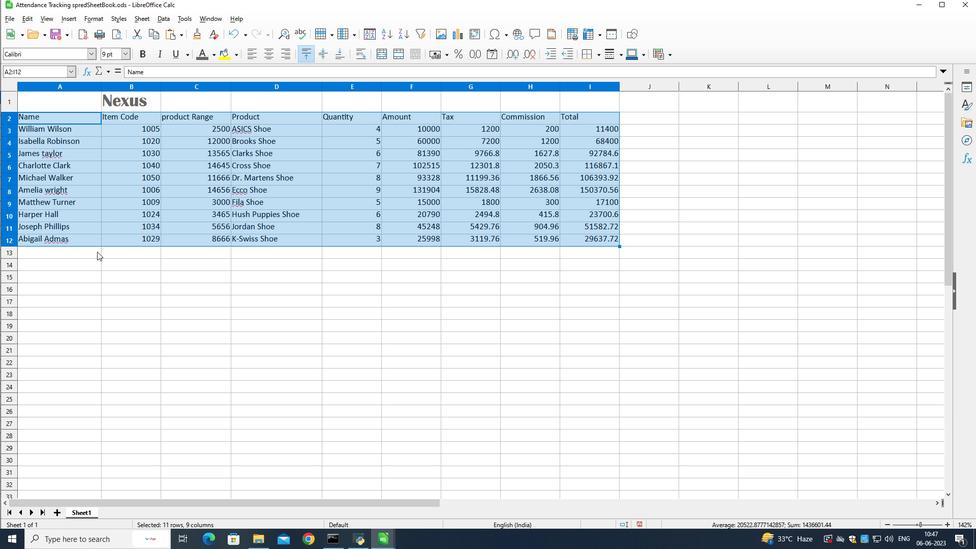 
Action: Mouse moved to (120, 100)
Screenshot: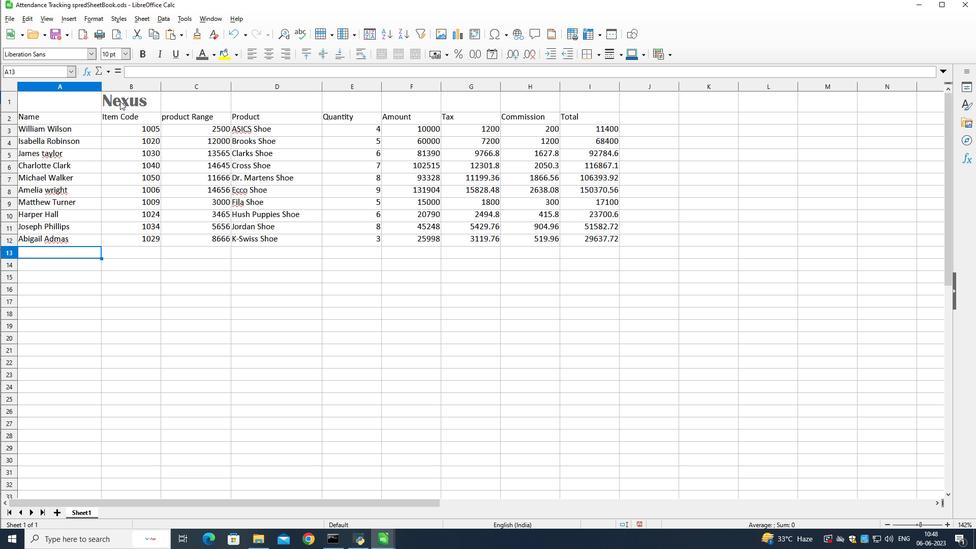 
Action: Mouse pressed left at (120, 100)
Screenshot: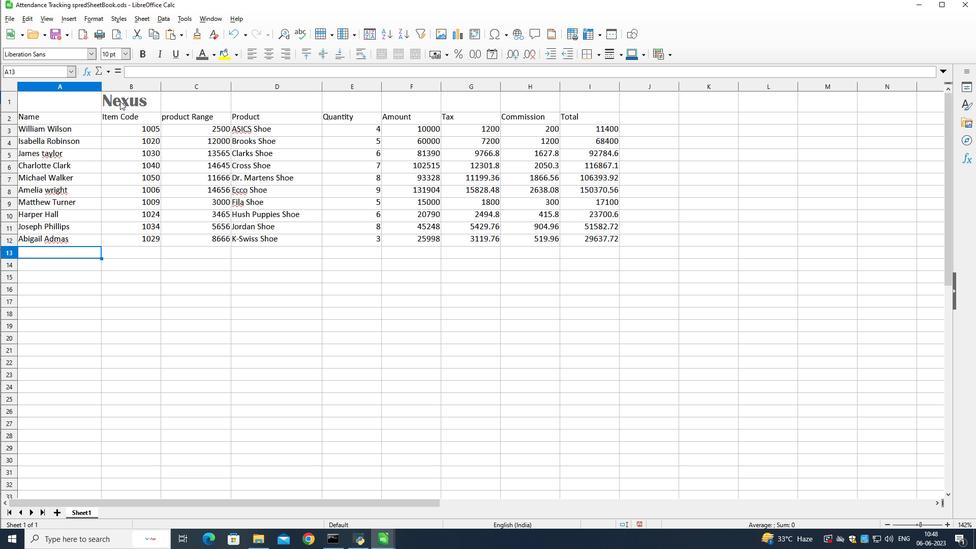 
Action: Mouse pressed left at (120, 100)
Screenshot: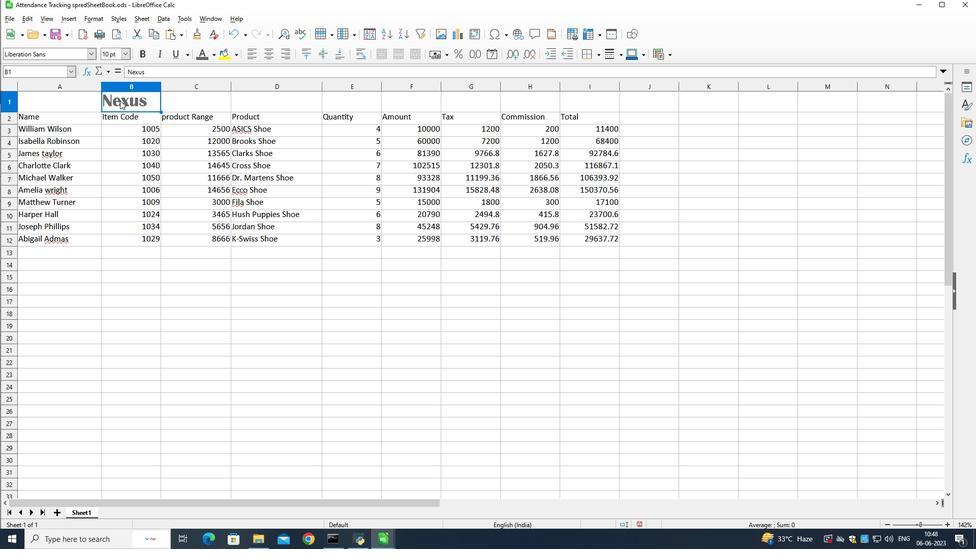 
Action: Mouse moved to (135, 105)
Screenshot: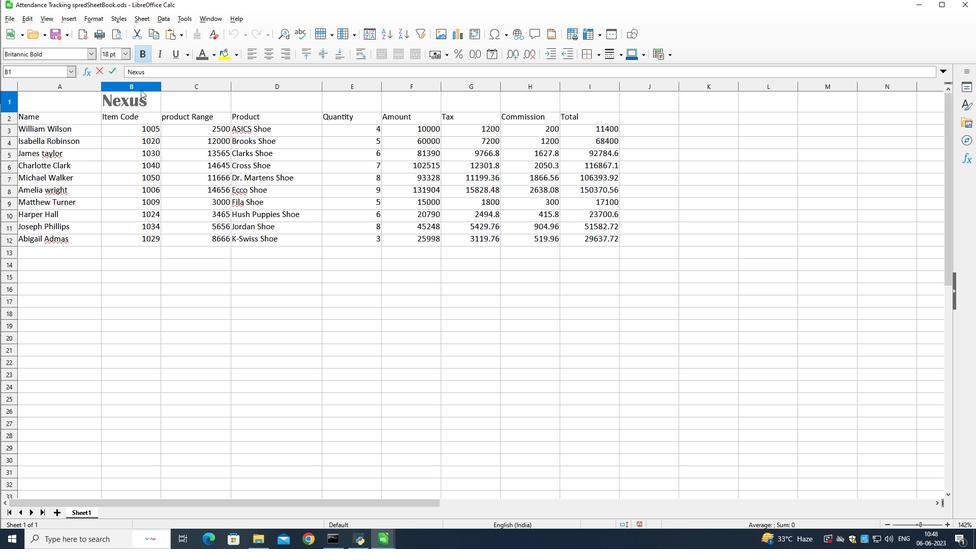
Action: Mouse pressed left at (135, 105)
Screenshot: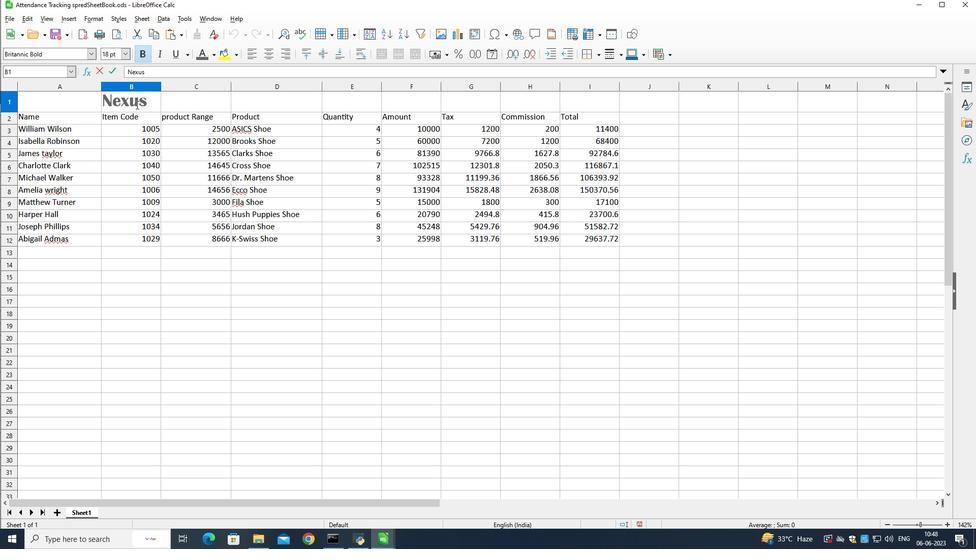 
Action: Mouse pressed left at (135, 105)
Screenshot: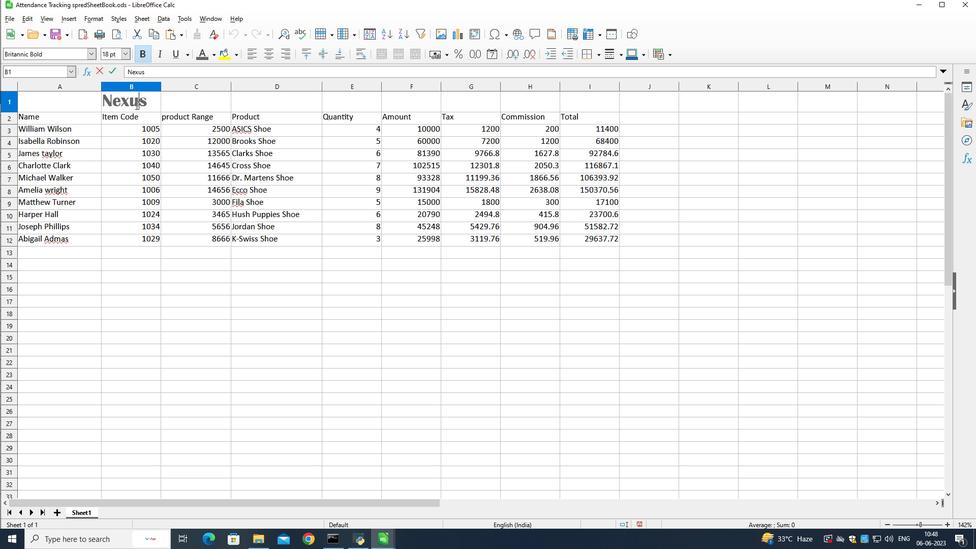 
Action: Mouse moved to (236, 53)
Screenshot: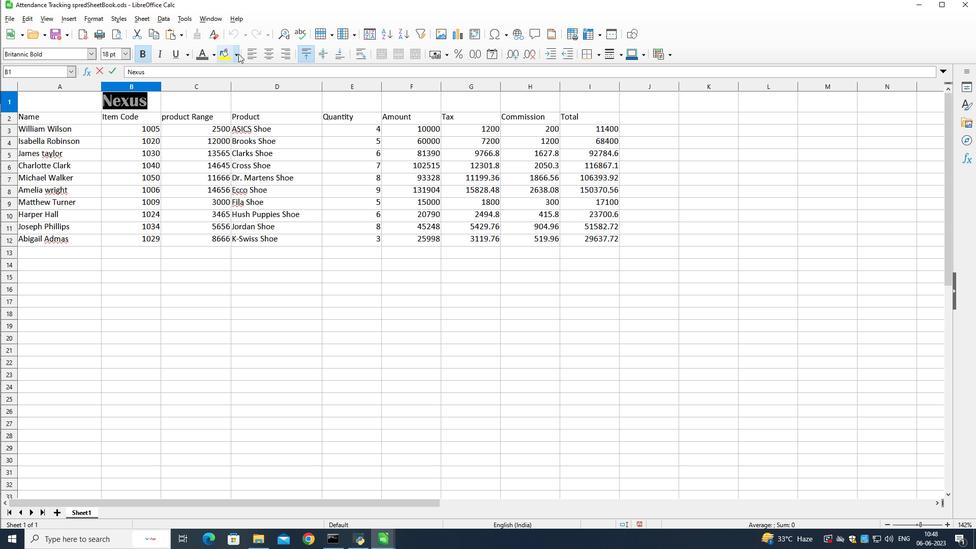 
Action: Mouse pressed left at (236, 53)
Screenshot: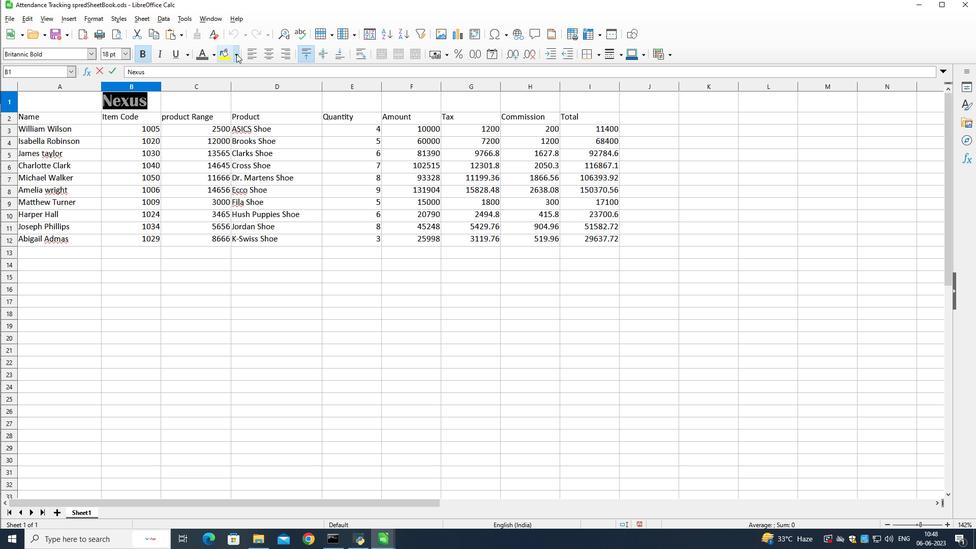 
Action: Mouse moved to (250, 219)
Screenshot: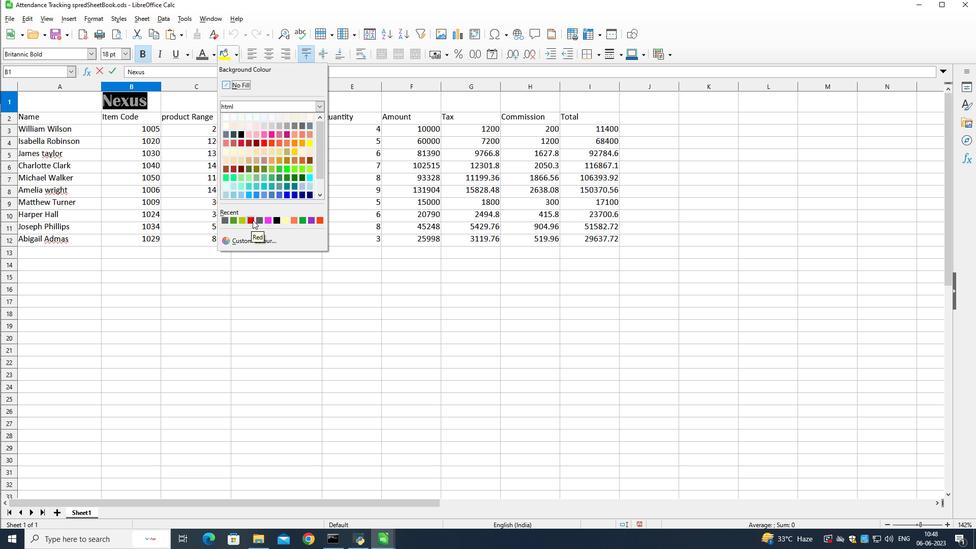 
Action: Mouse pressed left at (250, 219)
Screenshot: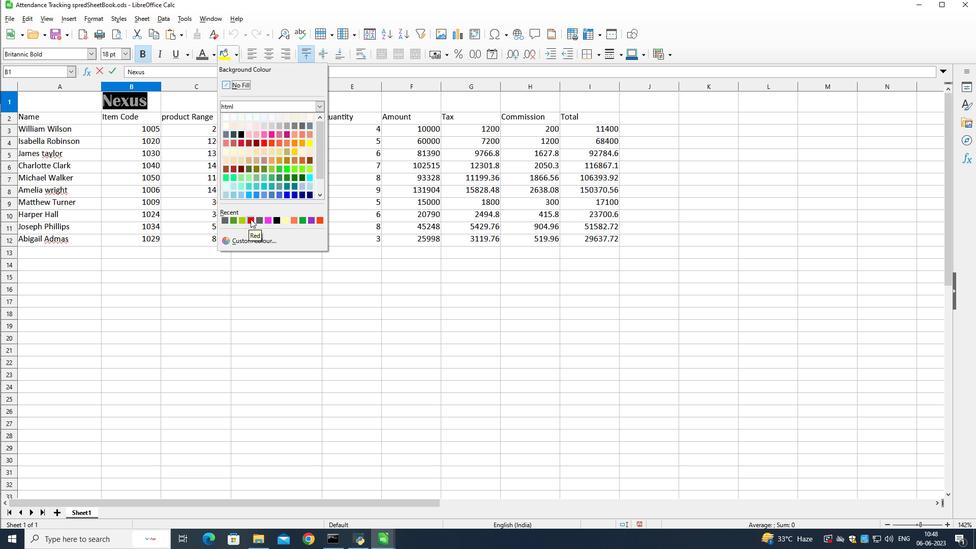 
Action: Mouse pressed left at (250, 219)
Screenshot: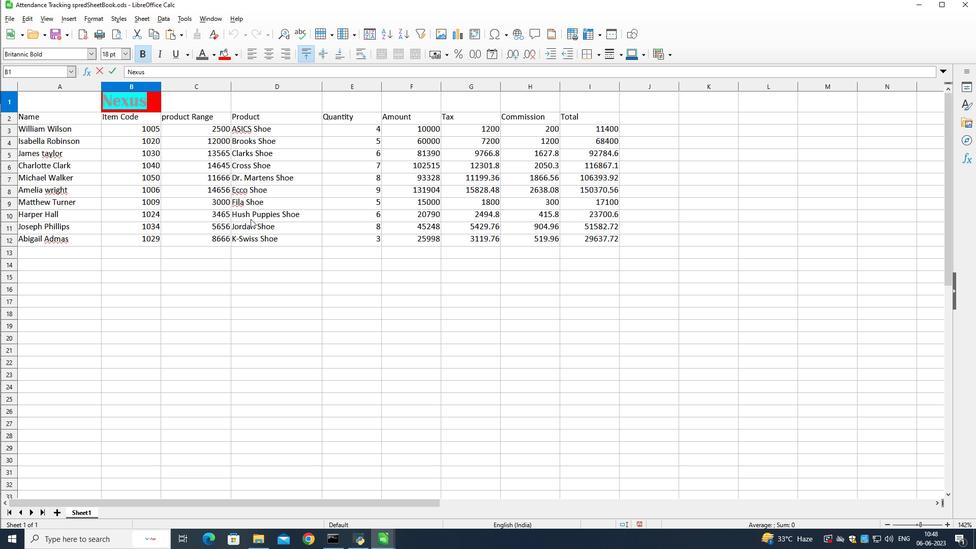 
Action: Mouse moved to (45, 116)
Screenshot: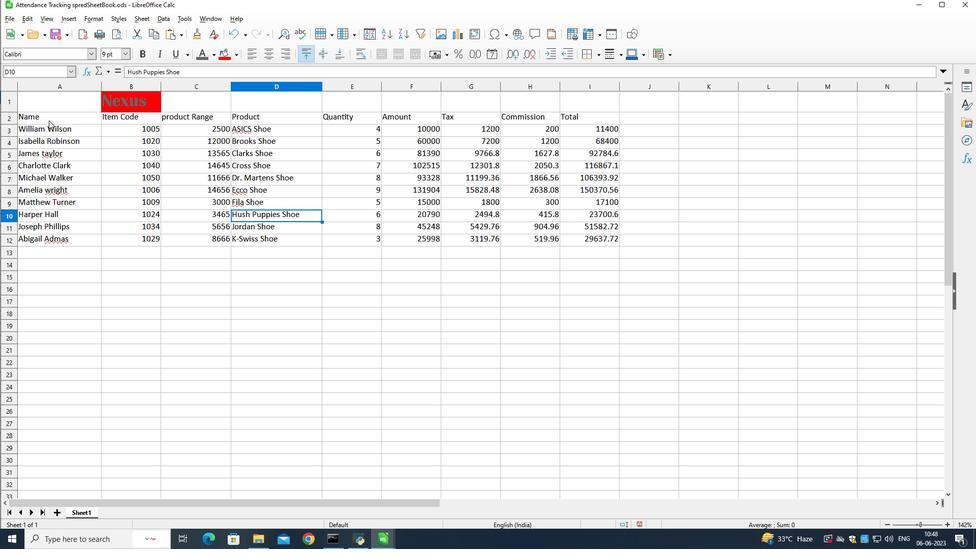 
Action: Mouse pressed left at (45, 116)
Screenshot: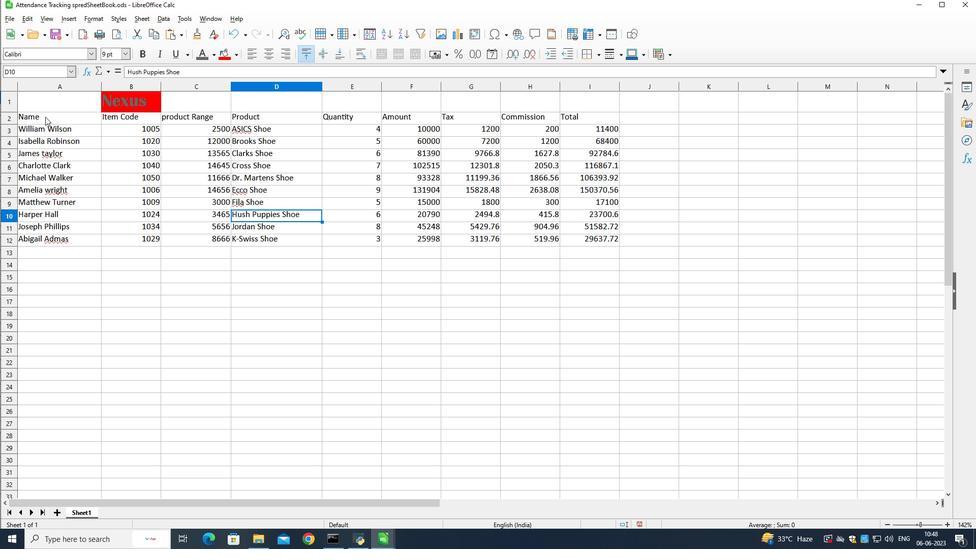 
Action: Mouse moved to (214, 53)
Screenshot: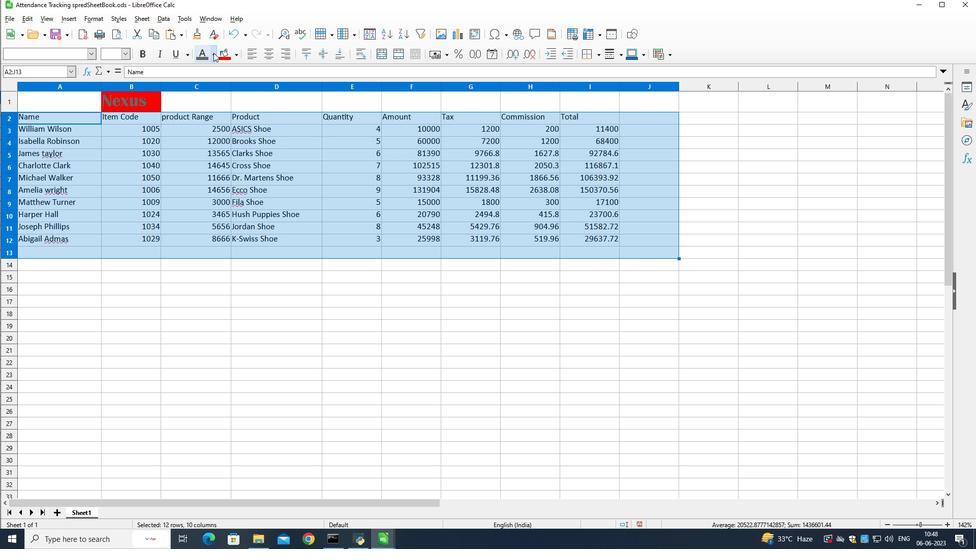 
Action: Mouse pressed left at (214, 53)
Screenshot: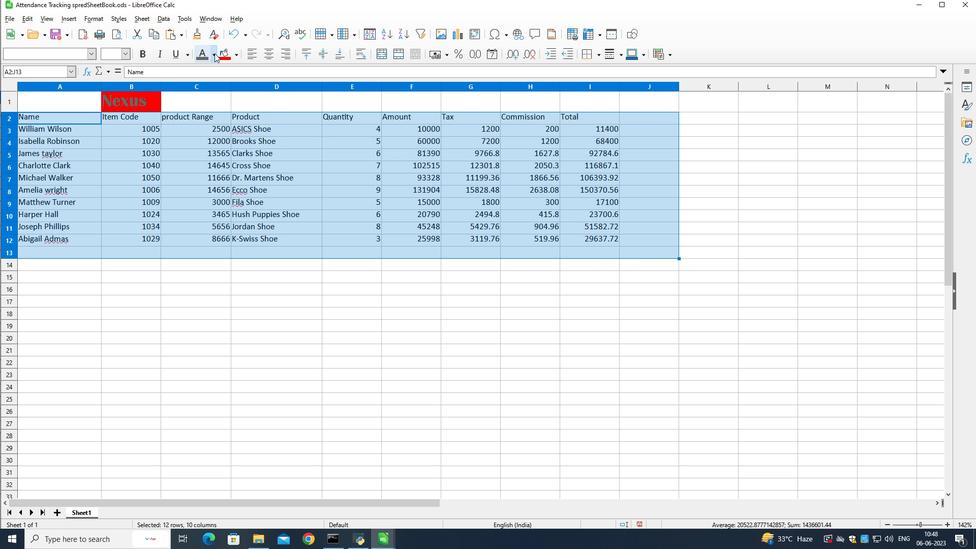 
Action: Mouse moved to (216, 134)
Screenshot: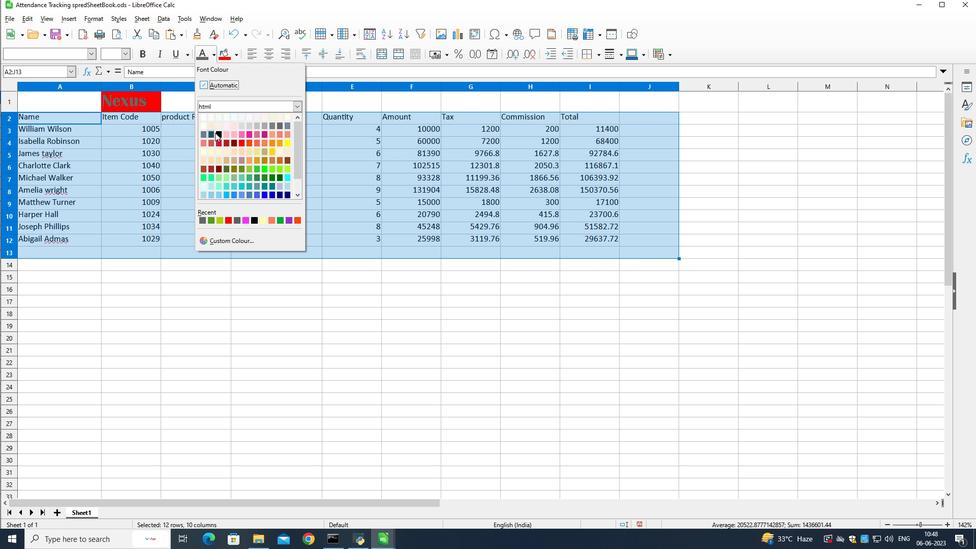 
Action: Mouse pressed left at (216, 134)
Screenshot: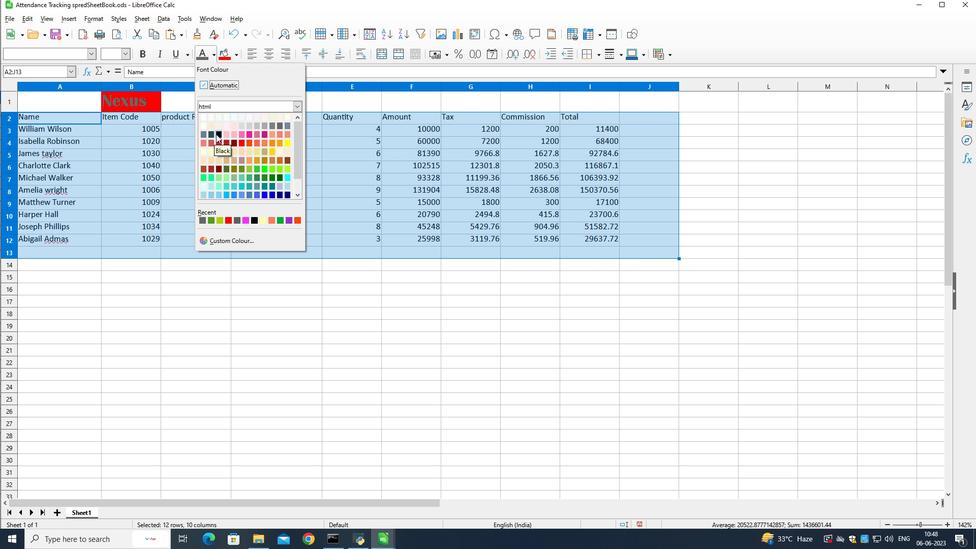 
Action: Mouse moved to (187, 274)
Screenshot: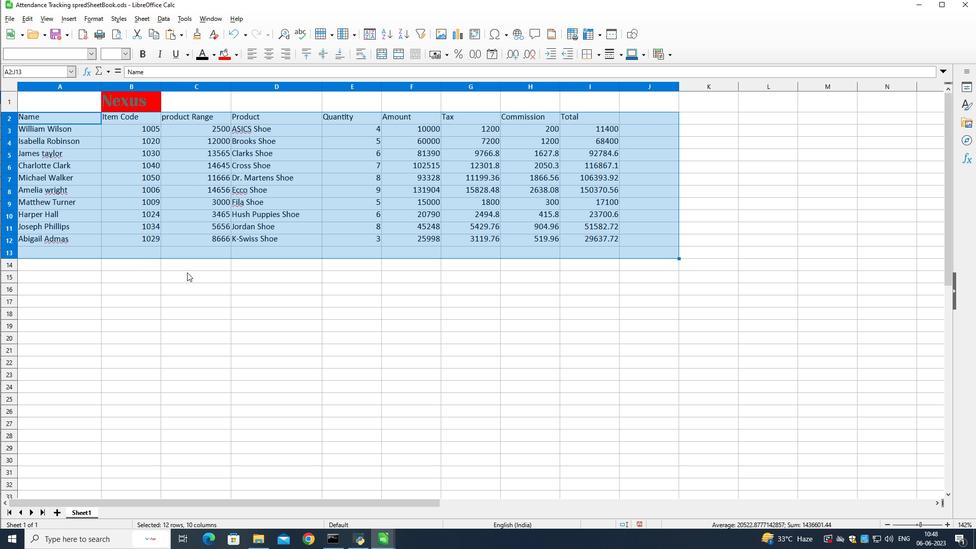 
Action: Mouse pressed left at (187, 274)
Screenshot: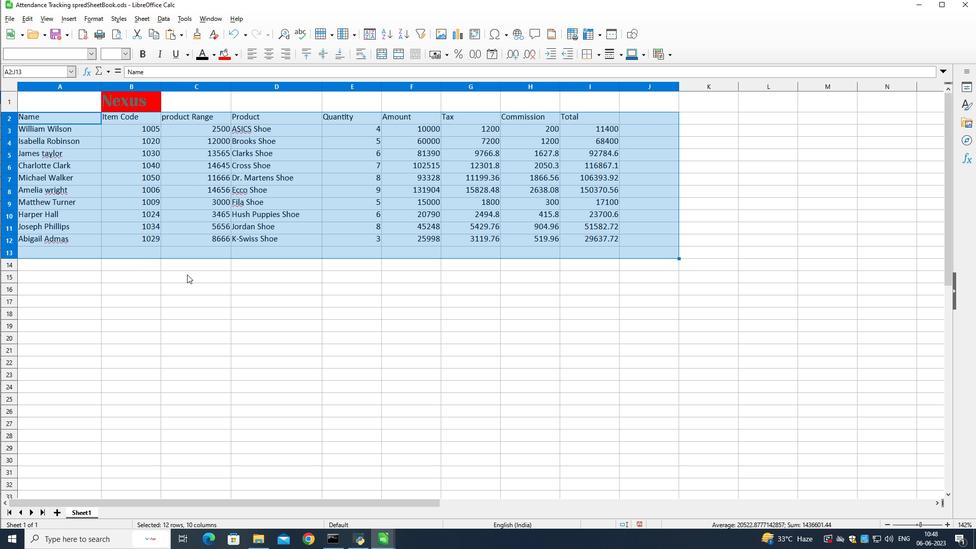 
Action: Mouse moved to (53, 115)
Screenshot: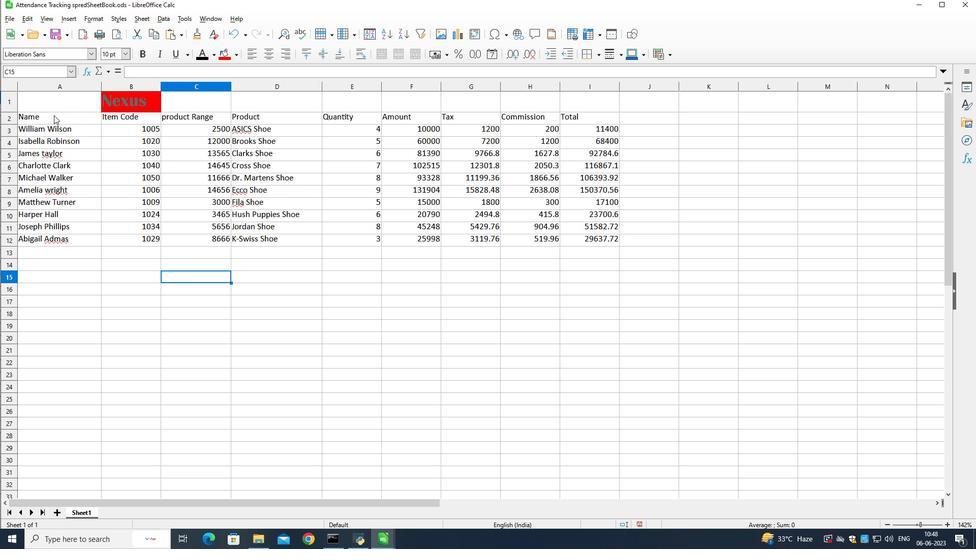 
Action: Mouse pressed left at (53, 115)
Screenshot: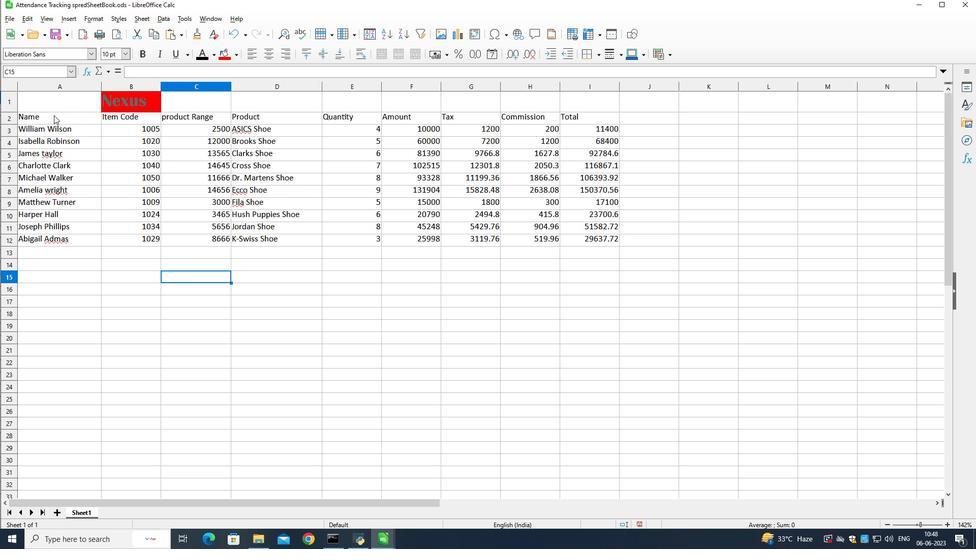 
Action: Mouse moved to (558, 271)
Screenshot: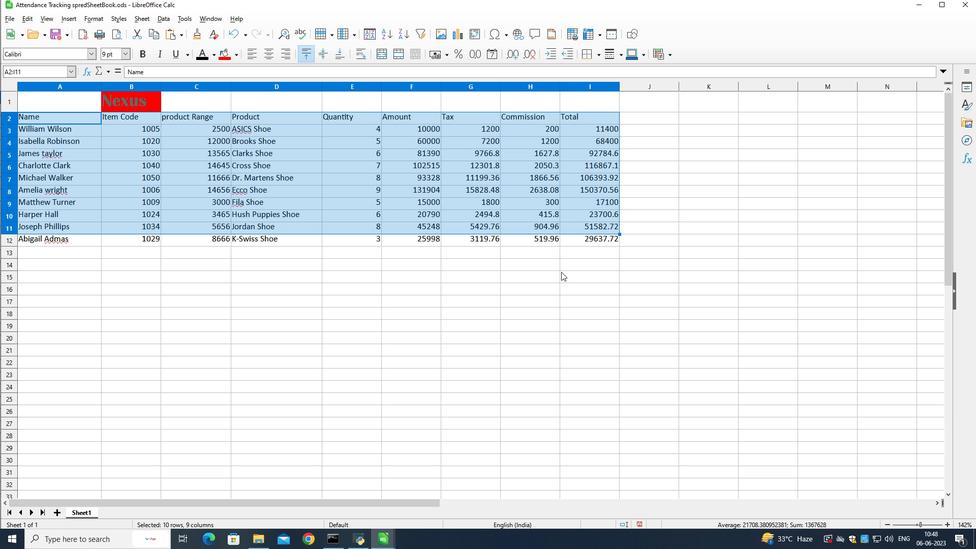 
Action: Mouse pressed left at (558, 271)
Screenshot: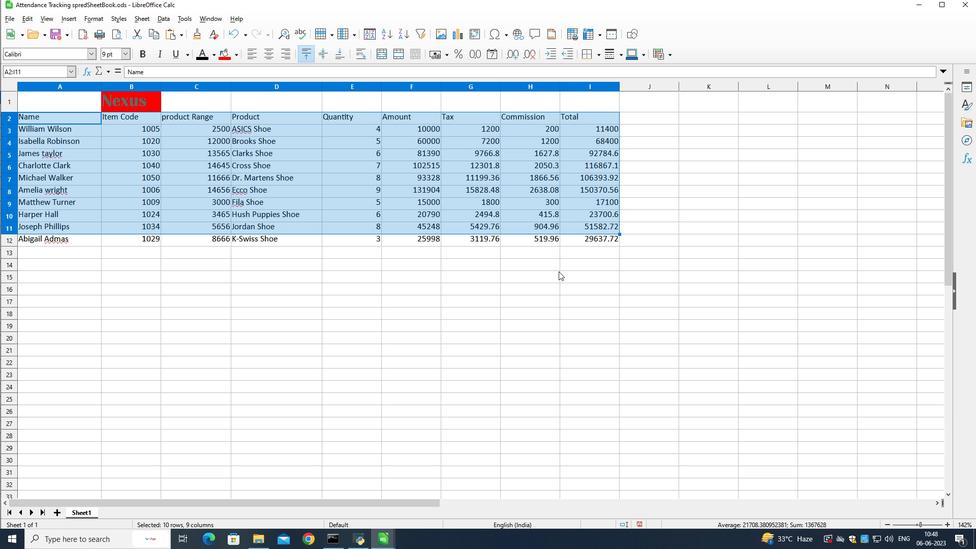 
Action: Mouse moved to (40, 114)
Screenshot: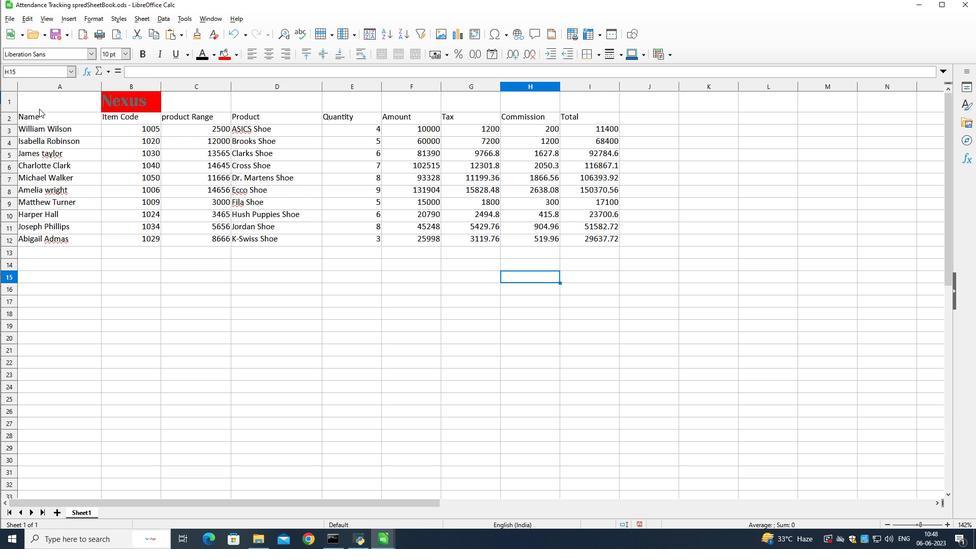 
Action: Mouse pressed left at (40, 114)
Screenshot: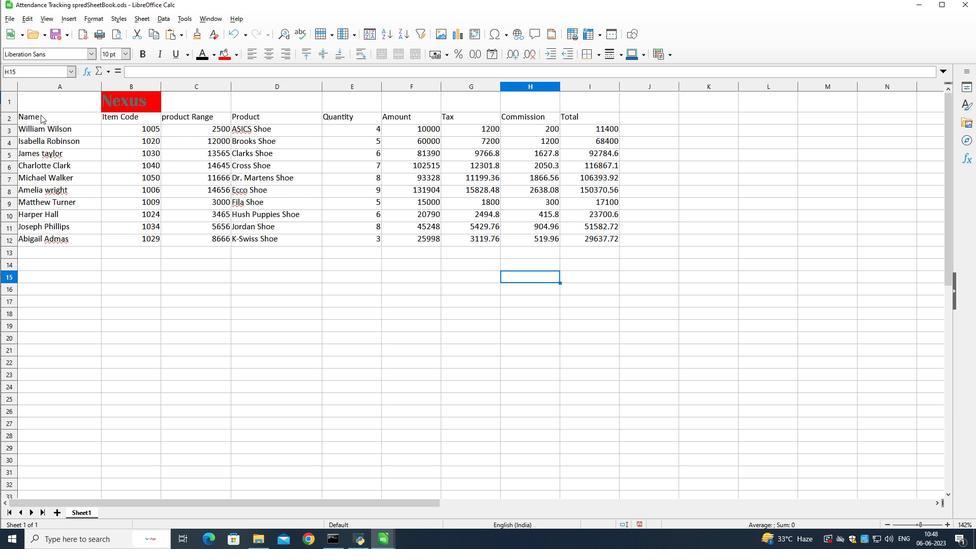 
Action: Mouse moved to (600, 55)
Screenshot: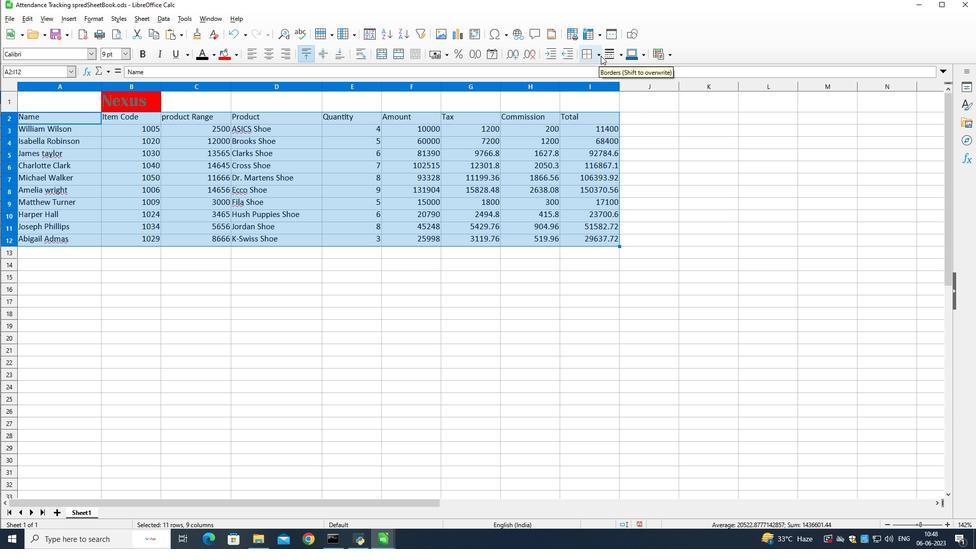 
Action: Mouse pressed left at (600, 55)
Screenshot: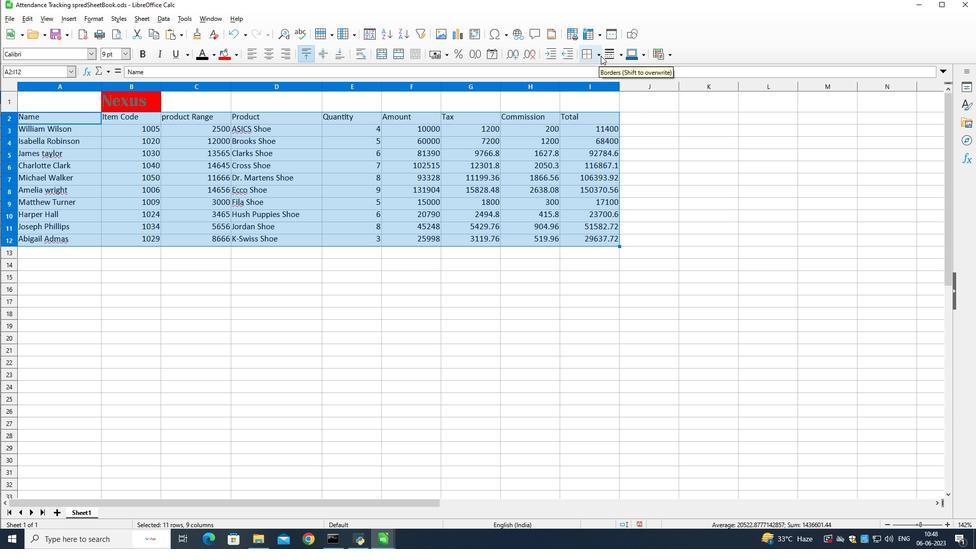 
Action: Mouse moved to (642, 85)
Screenshot: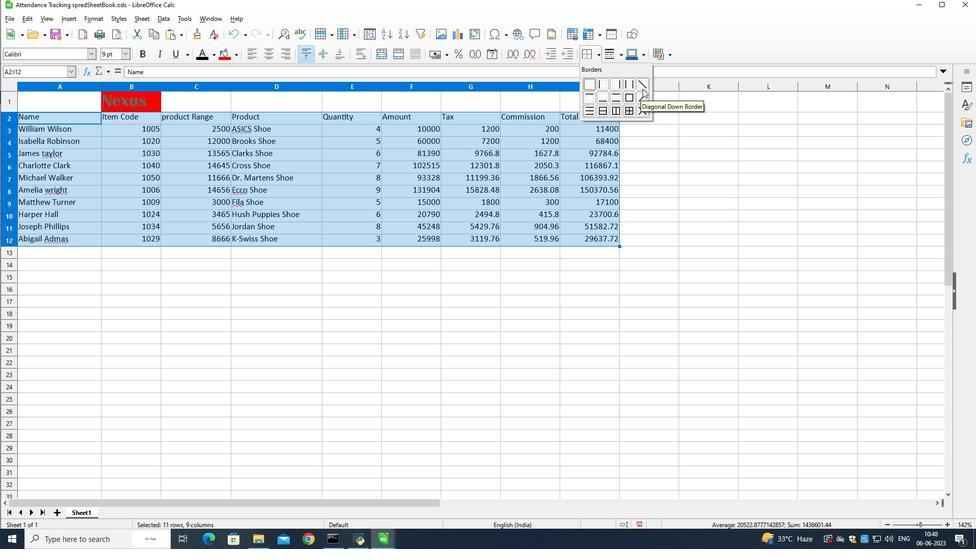 
Action: Mouse pressed left at (642, 85)
Screenshot: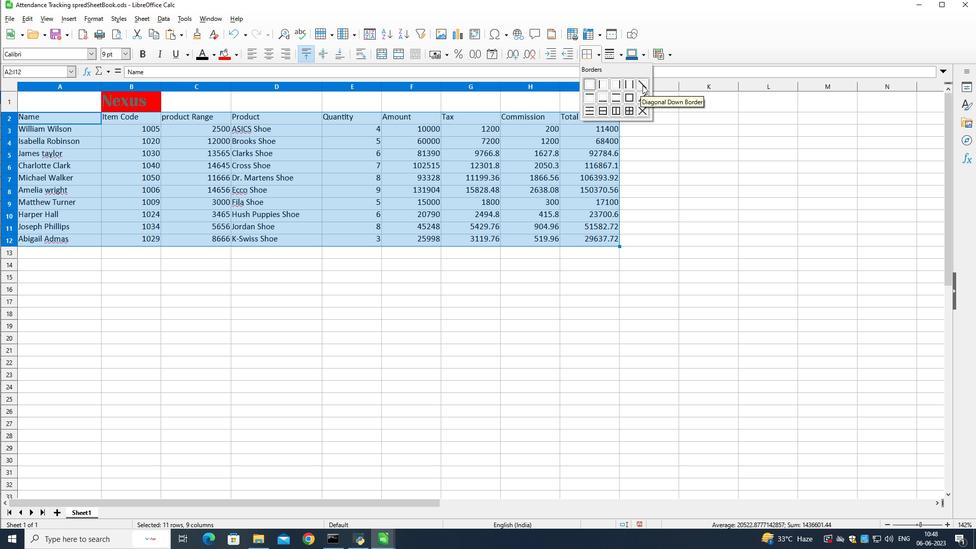 
Action: Mouse moved to (568, 278)
Screenshot: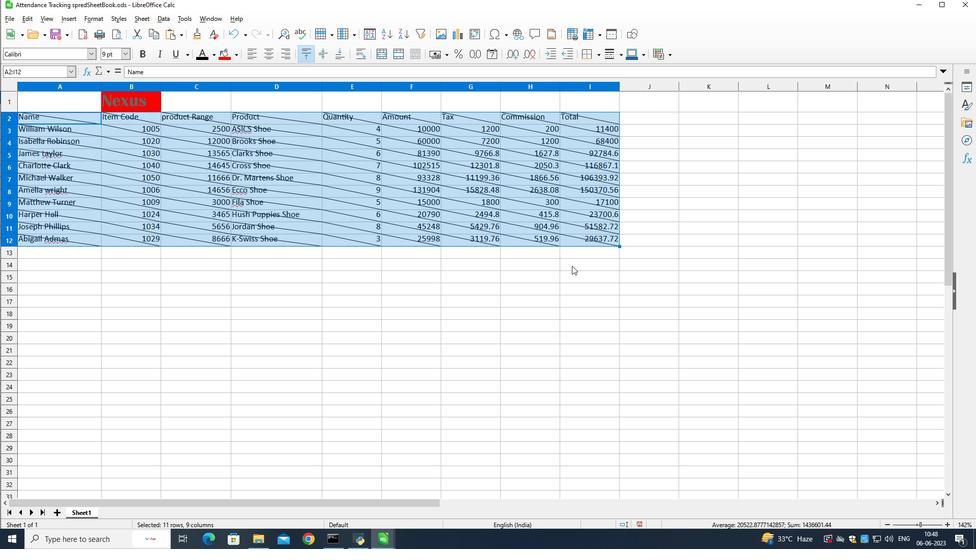 
Action: Mouse pressed left at (568, 278)
Screenshot: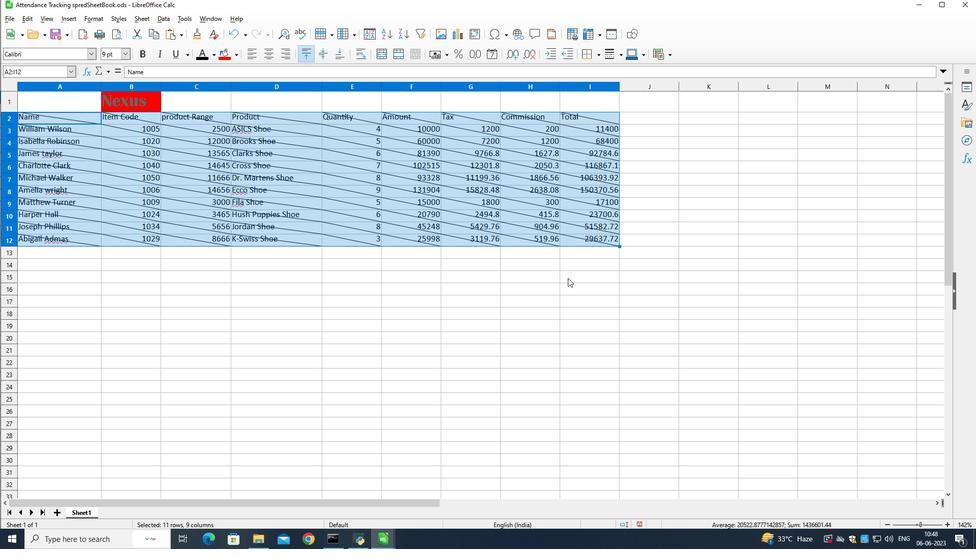 
